 Task: Use the "Find Clipping" feature to identify and fix clipping issues in a project.
Action: Mouse moved to (69, 0)
Screenshot: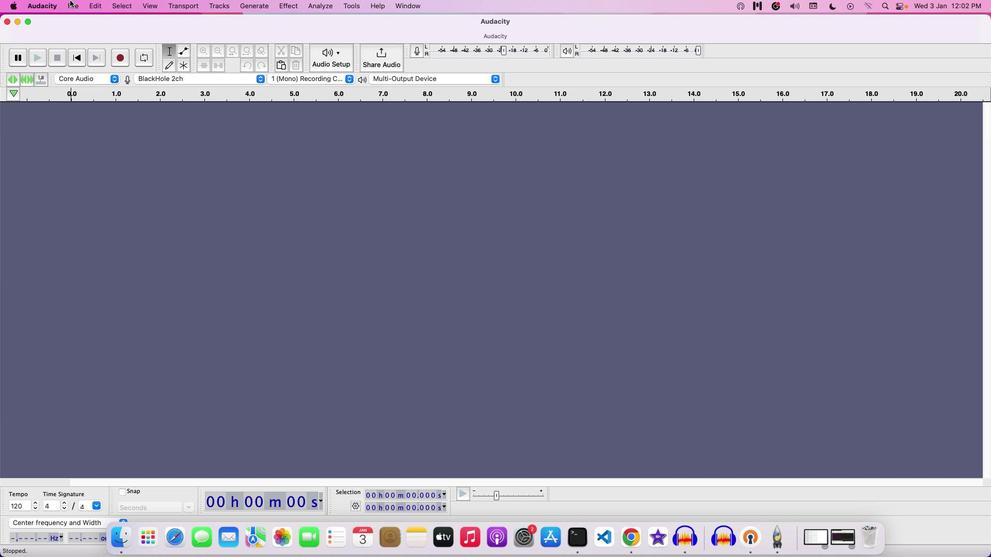 
Action: Mouse pressed left at (69, 0)
Screenshot: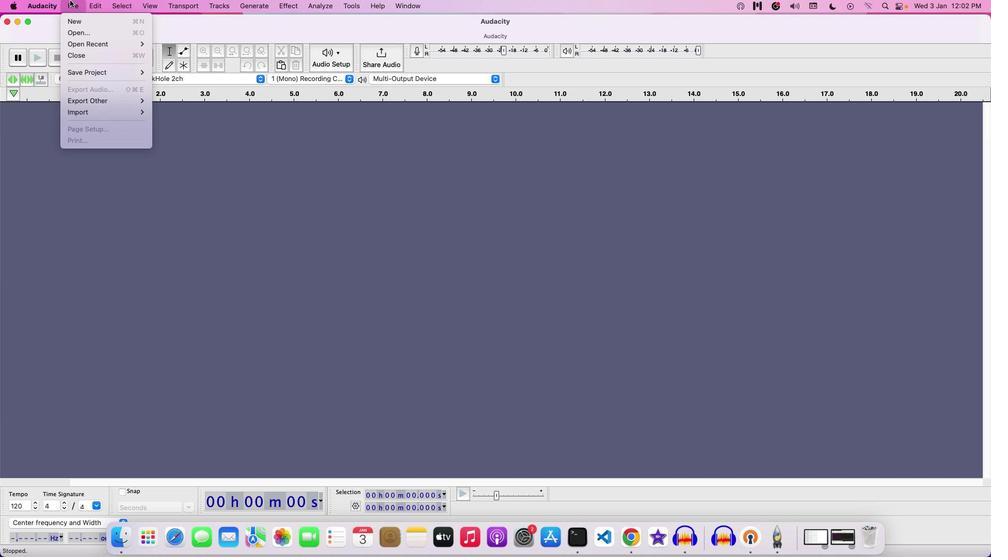 
Action: Mouse moved to (93, 33)
Screenshot: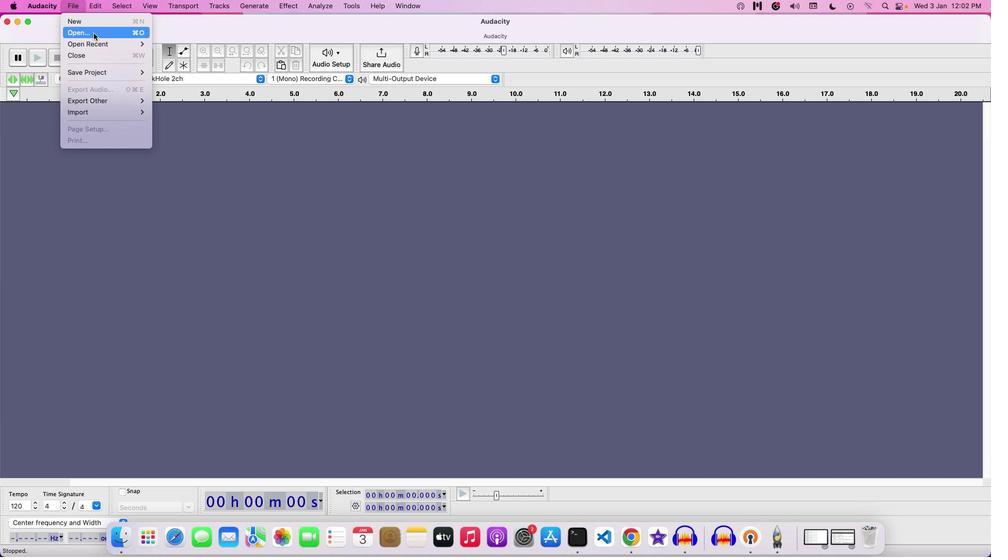 
Action: Mouse pressed left at (93, 33)
Screenshot: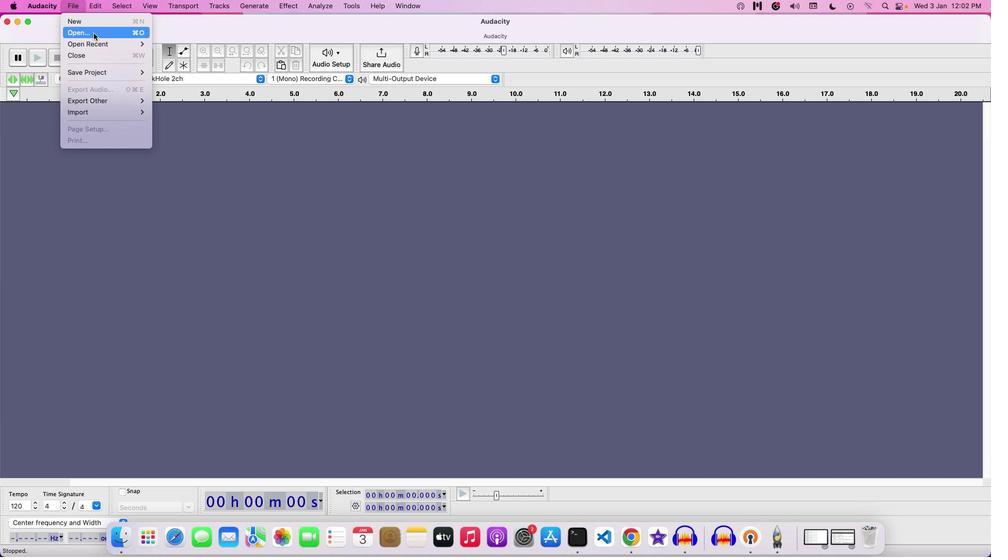 
Action: Mouse moved to (505, 115)
Screenshot: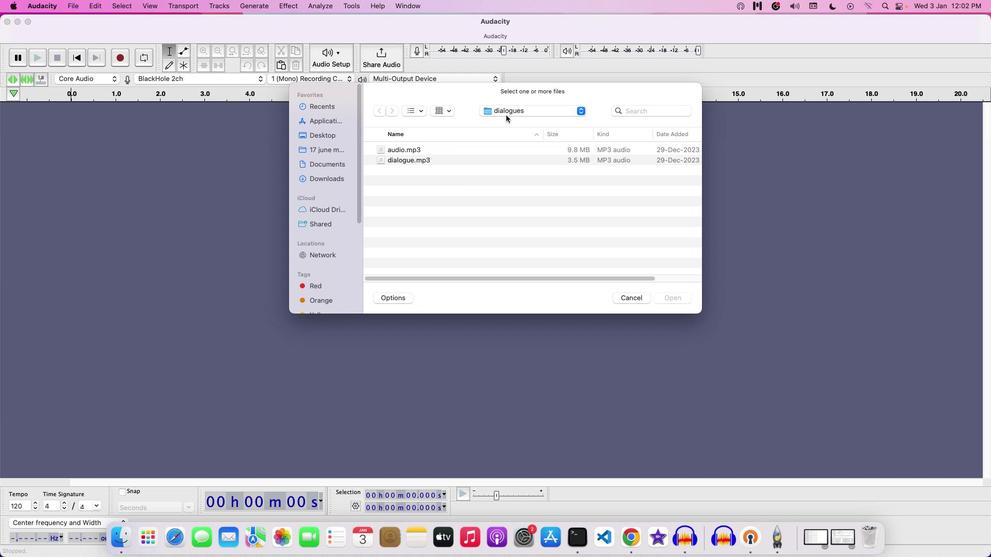 
Action: Mouse pressed left at (505, 115)
Screenshot: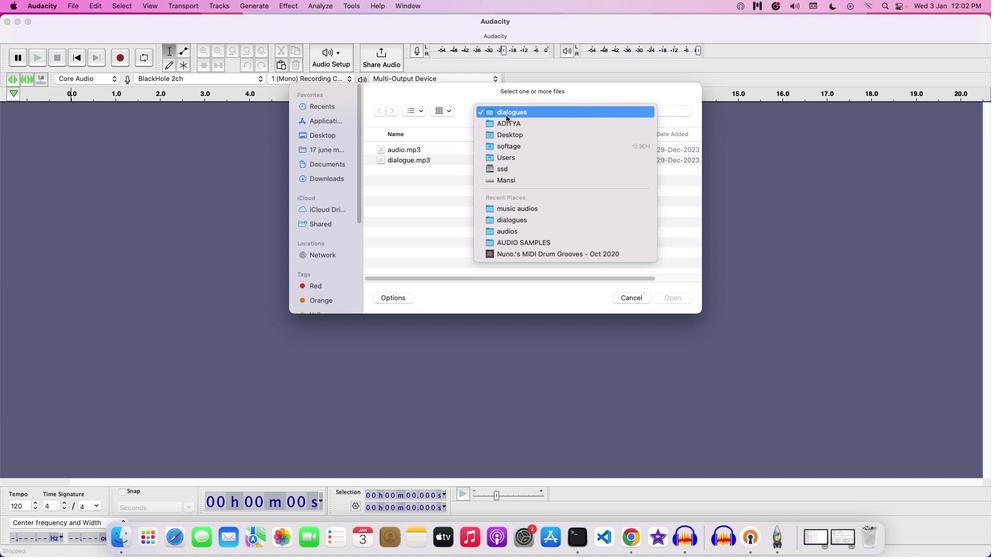 
Action: Mouse moved to (528, 129)
Screenshot: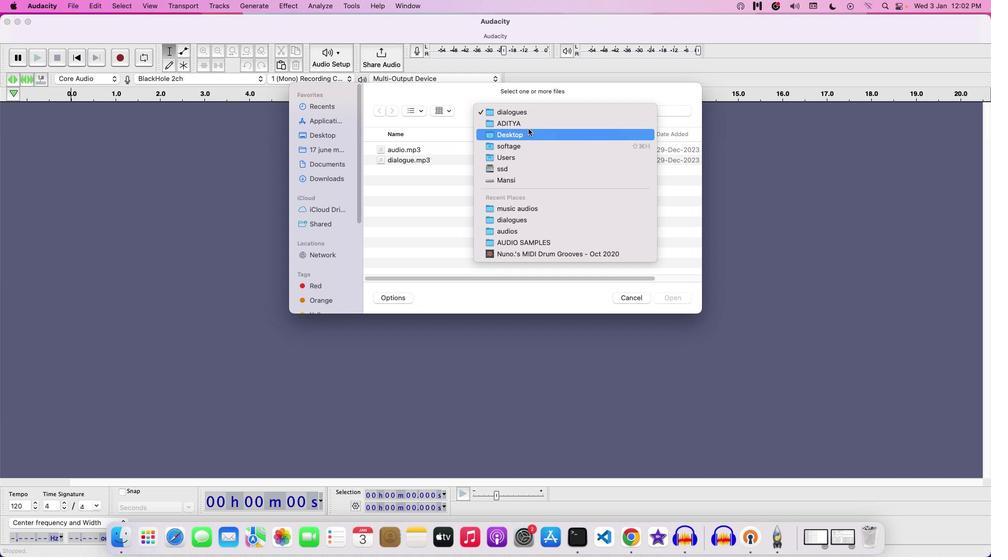 
Action: Mouse pressed left at (528, 129)
Screenshot: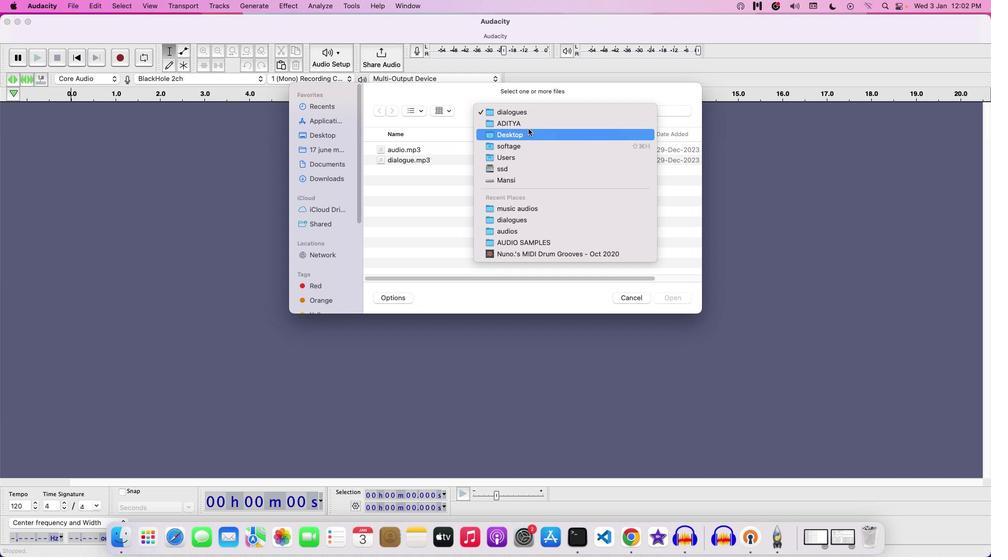 
Action: Mouse moved to (373, 192)
Screenshot: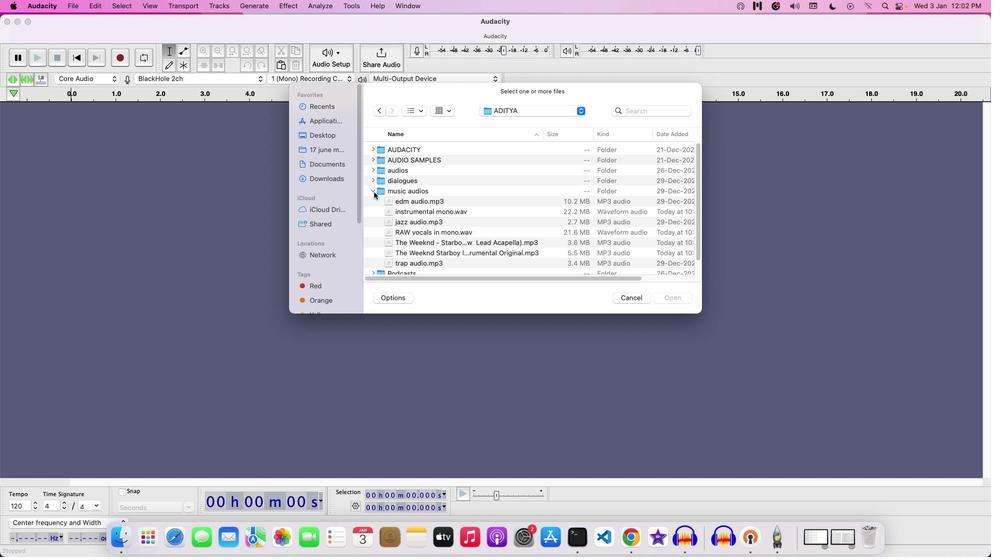 
Action: Mouse pressed left at (373, 192)
Screenshot: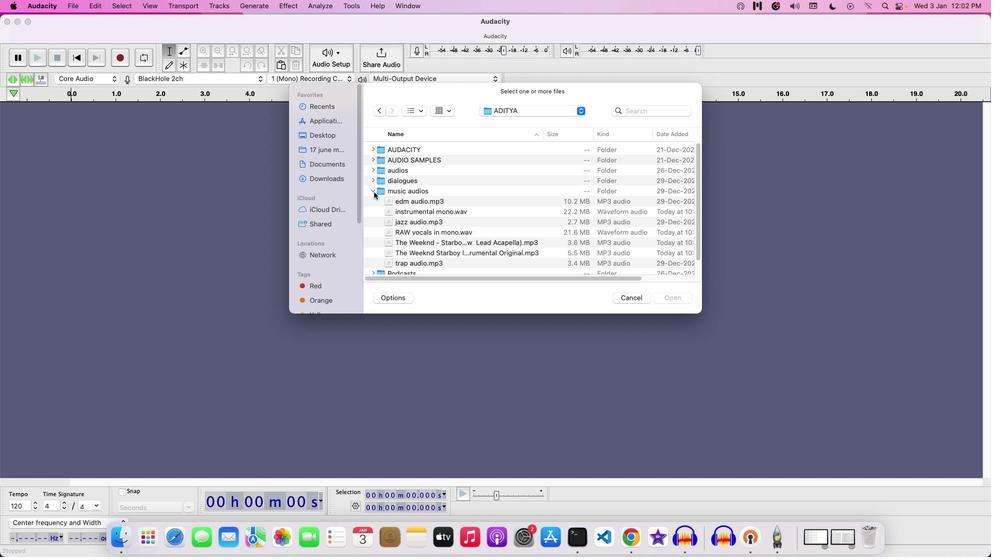
Action: Mouse moved to (373, 192)
Screenshot: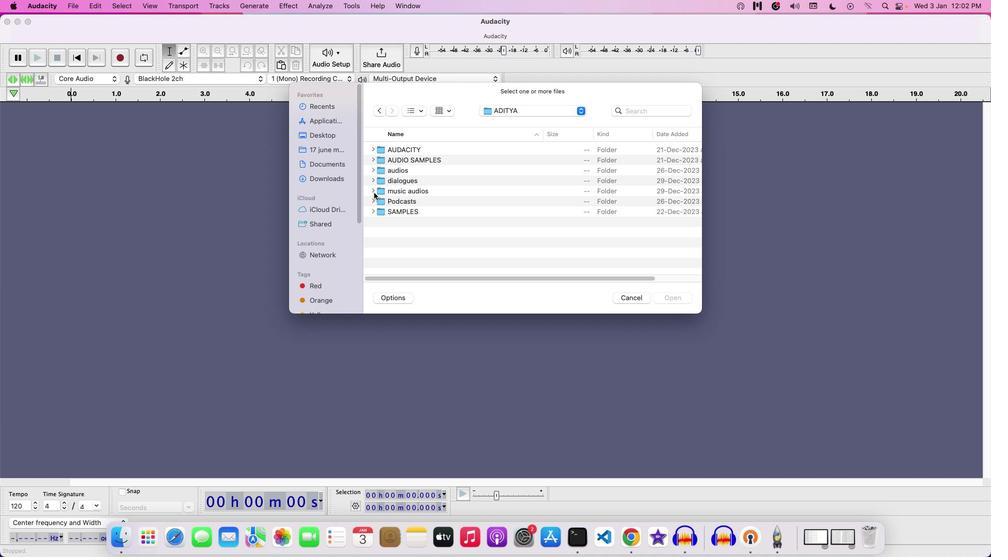 
Action: Mouse pressed left at (373, 192)
Screenshot: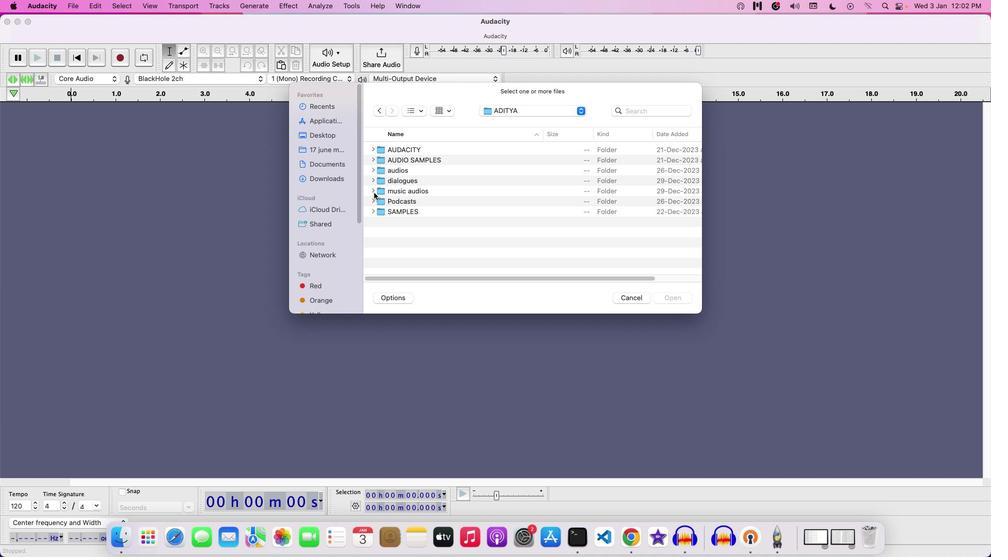 
Action: Mouse moved to (419, 264)
Screenshot: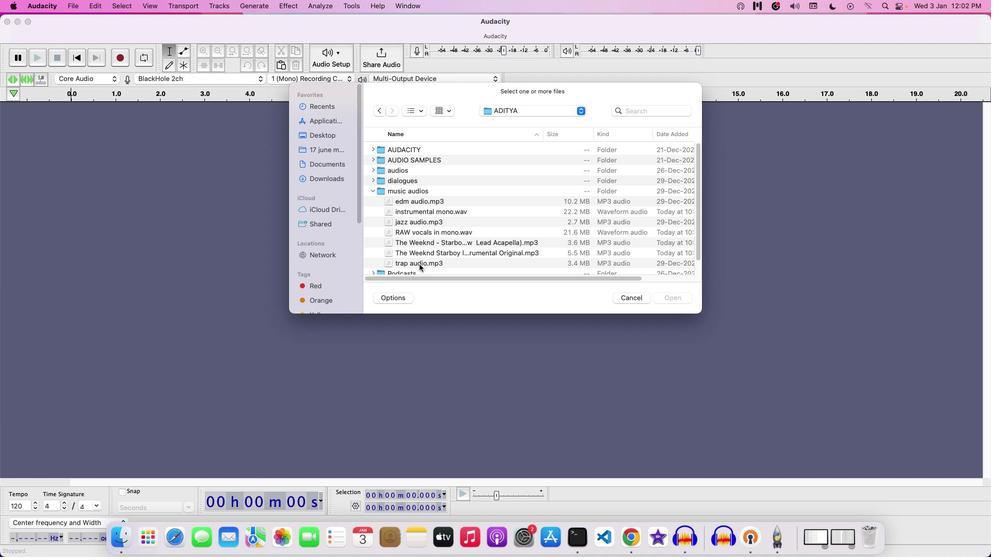 
Action: Mouse pressed left at (419, 264)
Screenshot: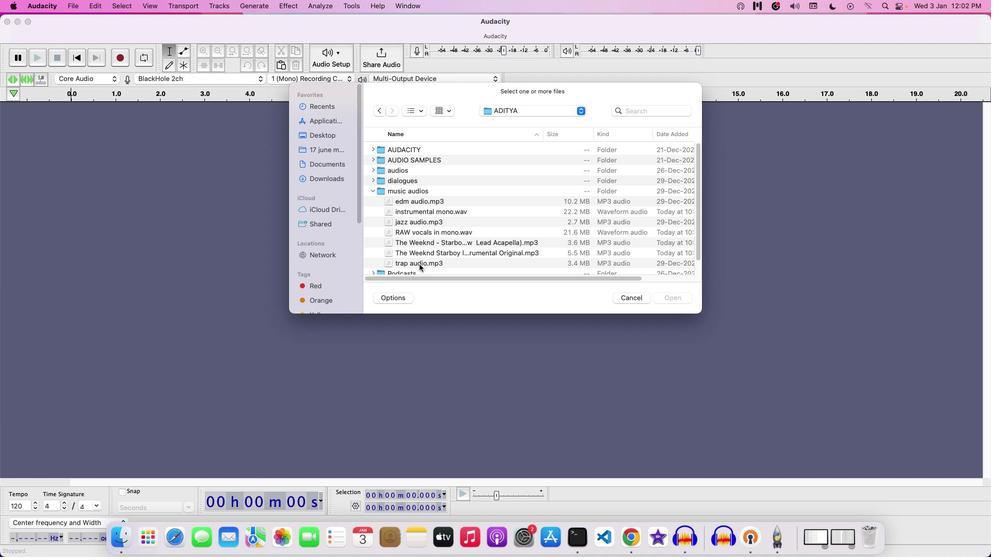 
Action: Mouse moved to (485, 268)
Screenshot: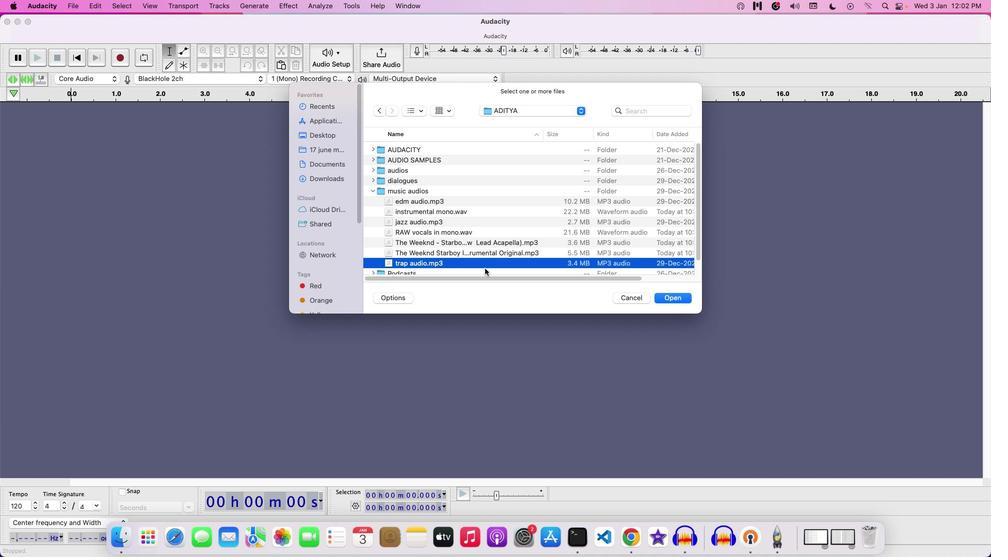 
Action: Mouse pressed left at (485, 268)
Screenshot: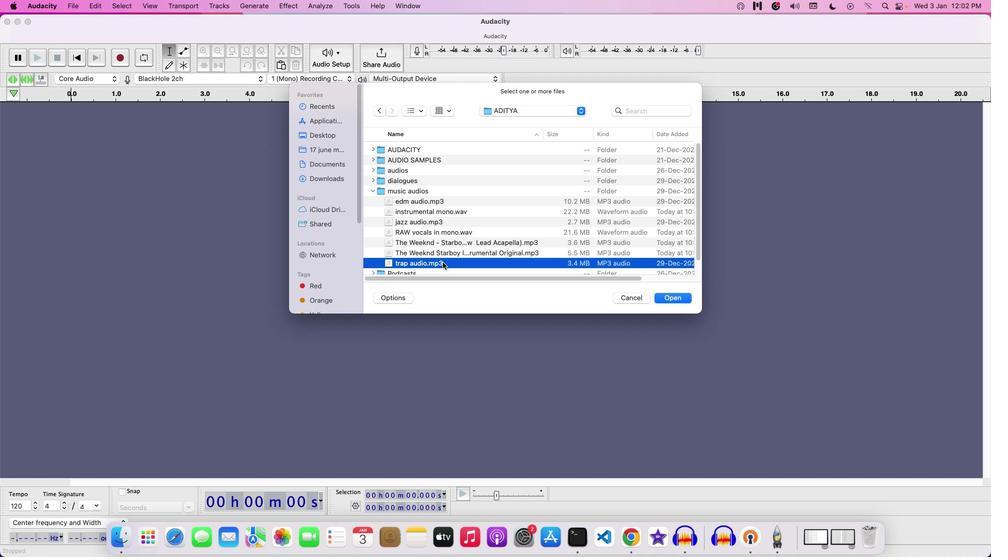 
Action: Mouse moved to (409, 262)
Screenshot: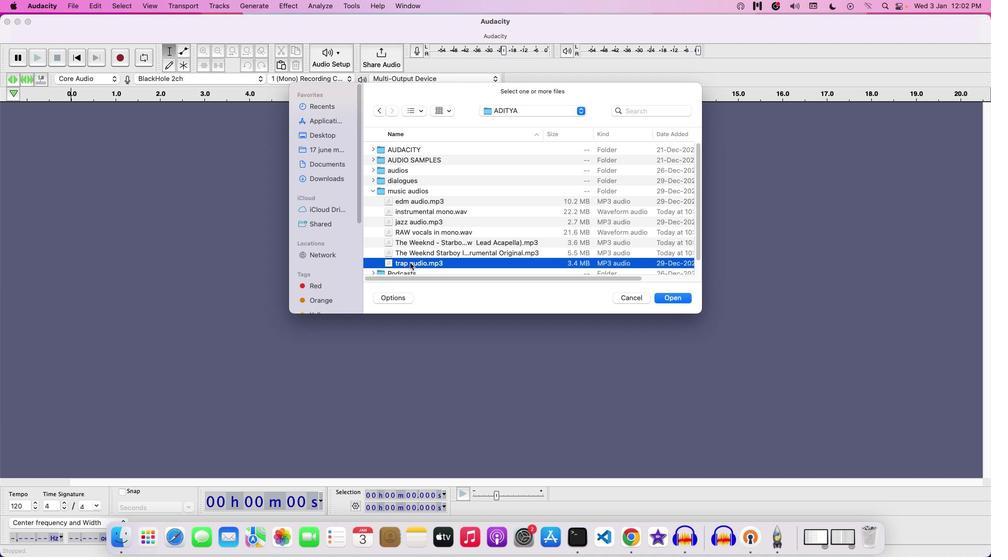 
Action: Mouse pressed left at (409, 262)
Screenshot: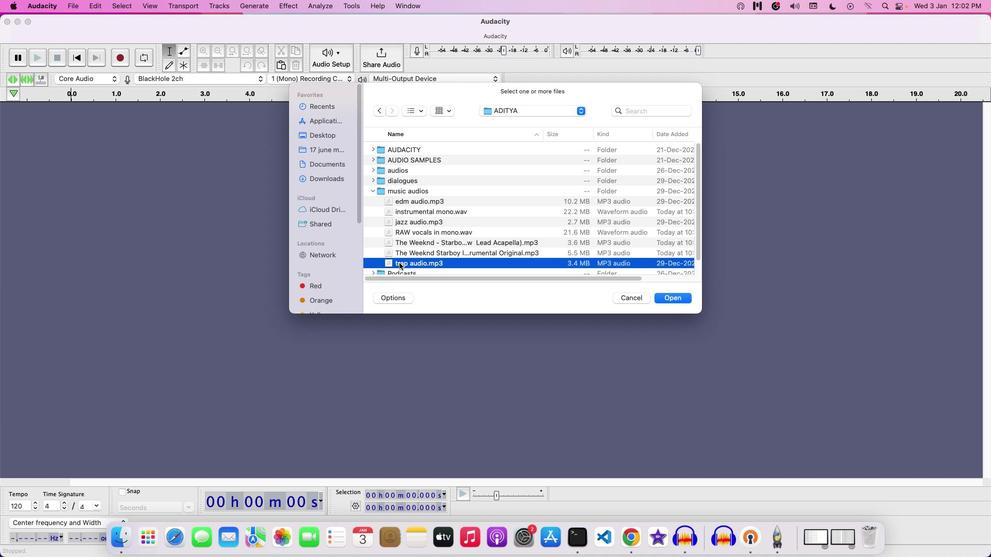 
Action: Mouse moved to (643, 300)
Screenshot: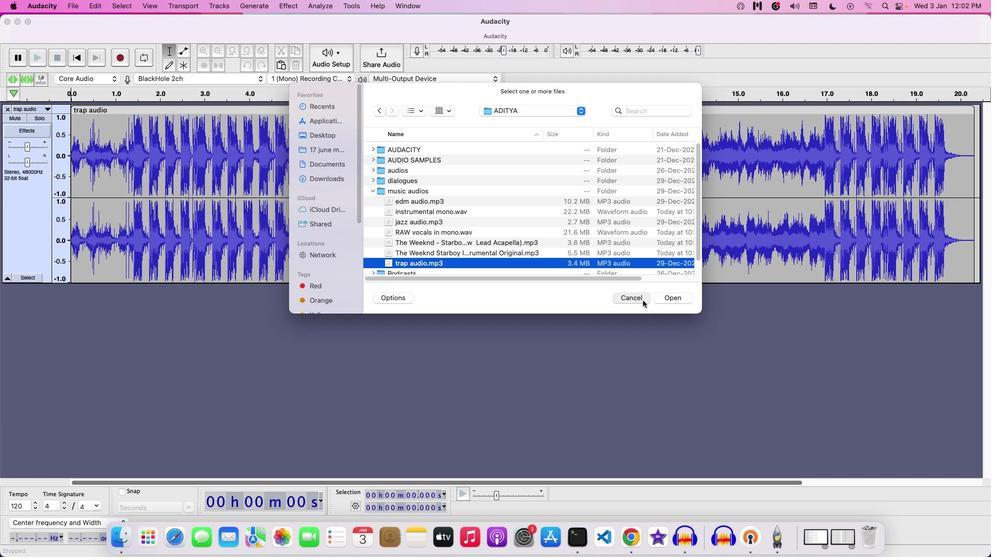 
Action: Mouse pressed left at (643, 300)
Screenshot: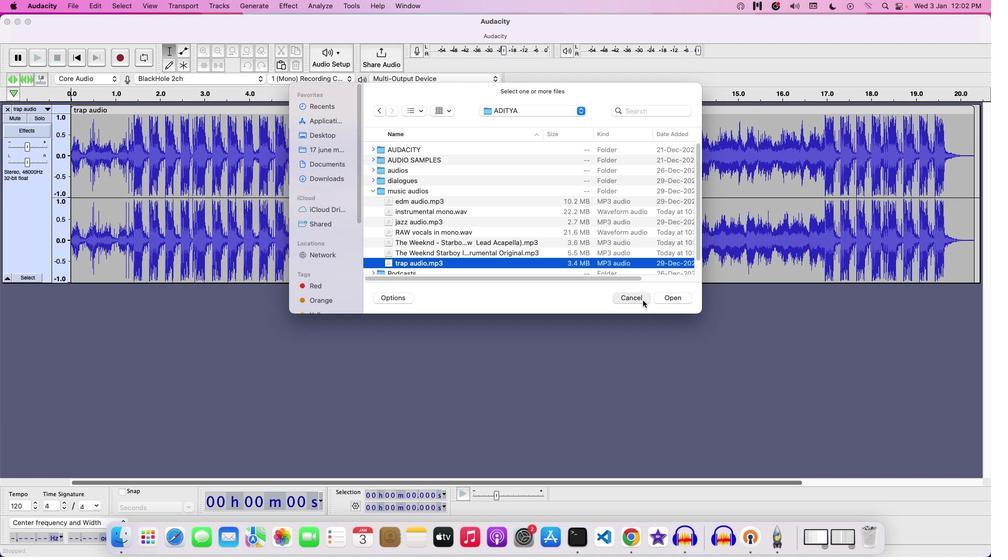 
Action: Mouse moved to (970, 112)
Screenshot: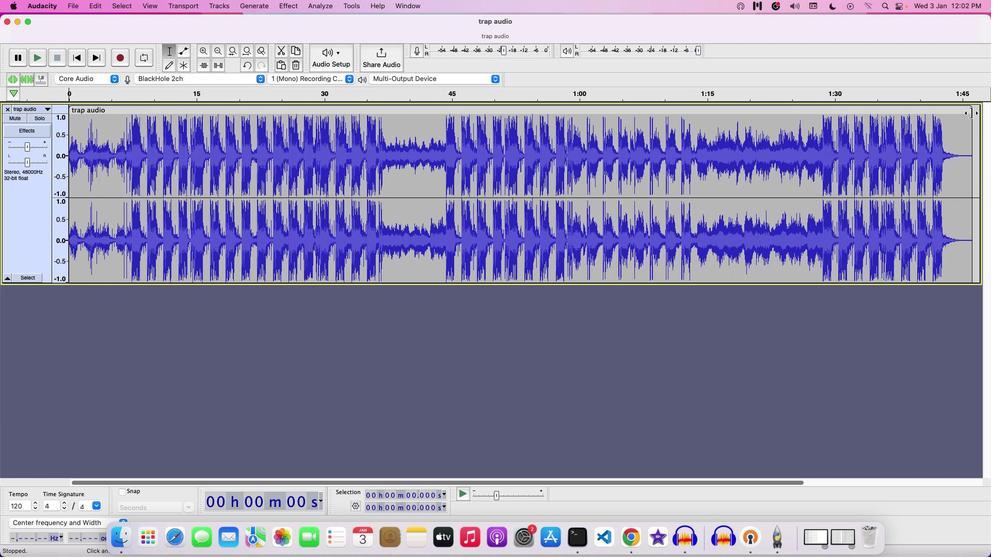 
Action: Mouse pressed left at (970, 112)
Screenshot: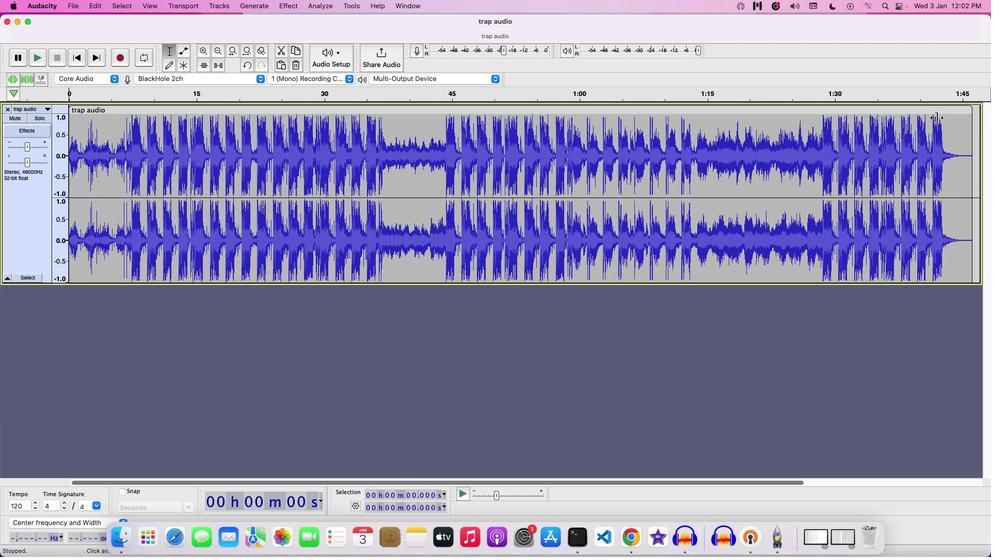 
Action: Mouse moved to (705, 128)
Screenshot: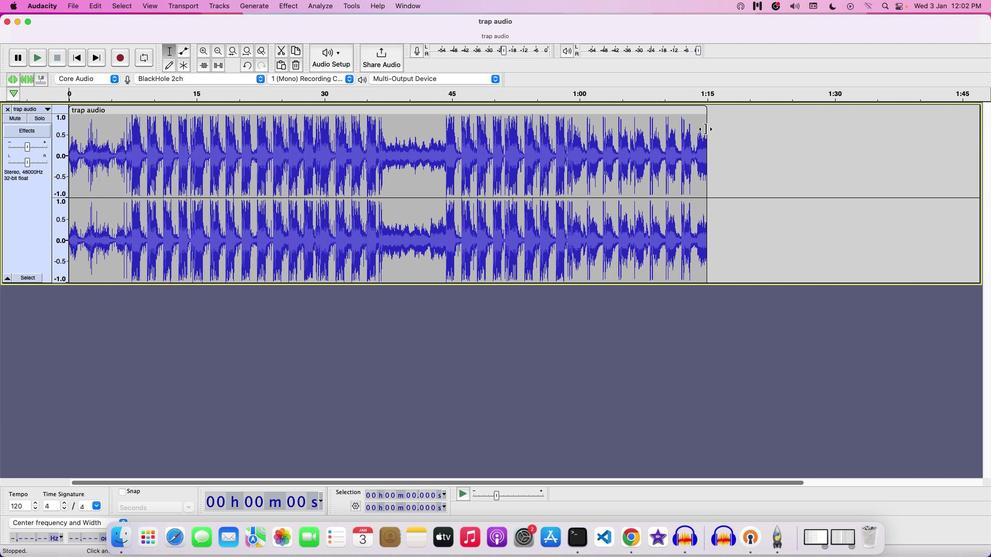 
Action: Key pressed Key.space
Screenshot: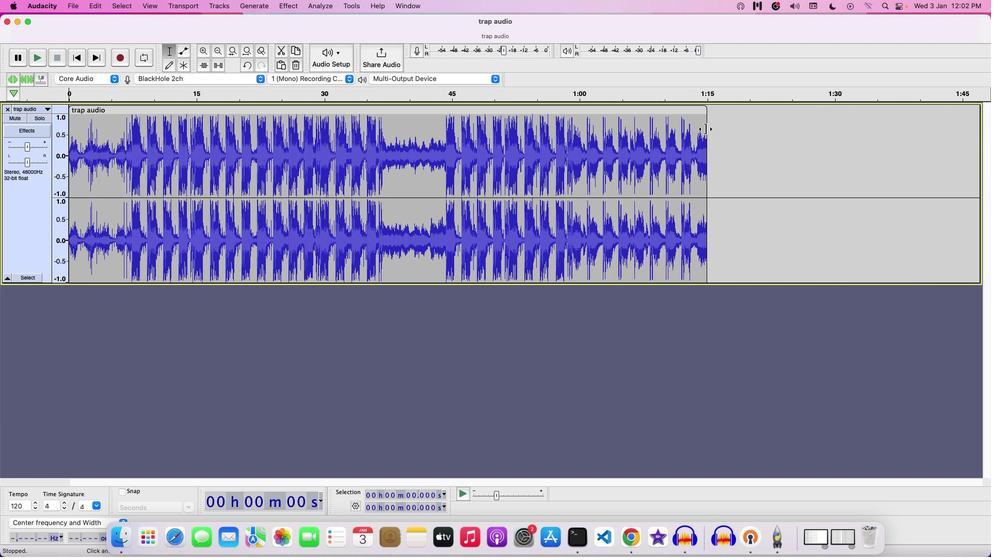 
Action: Mouse moved to (29, 148)
Screenshot: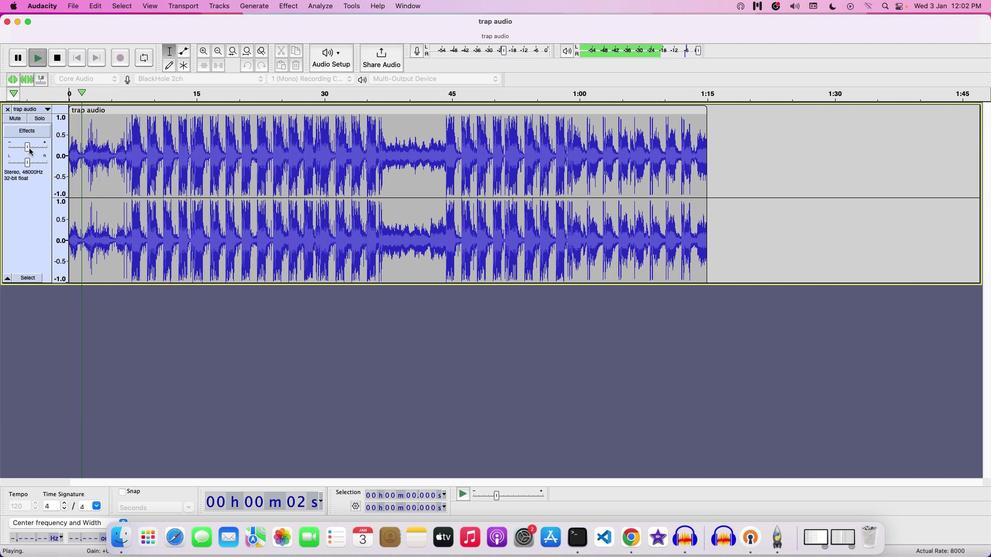 
Action: Mouse pressed left at (29, 148)
Screenshot: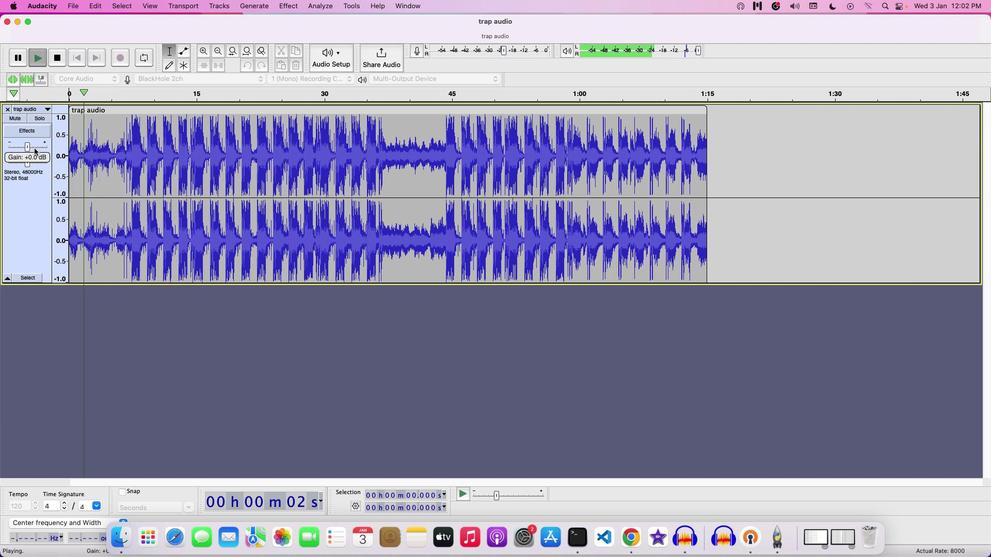 
Action: Mouse moved to (132, 183)
Screenshot: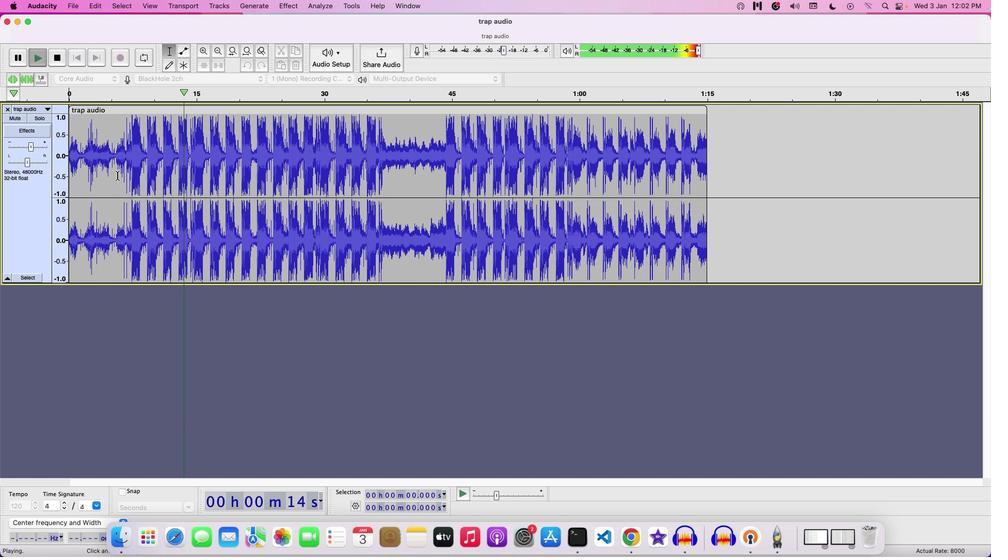 
Action: Key pressed Key.space
Screenshot: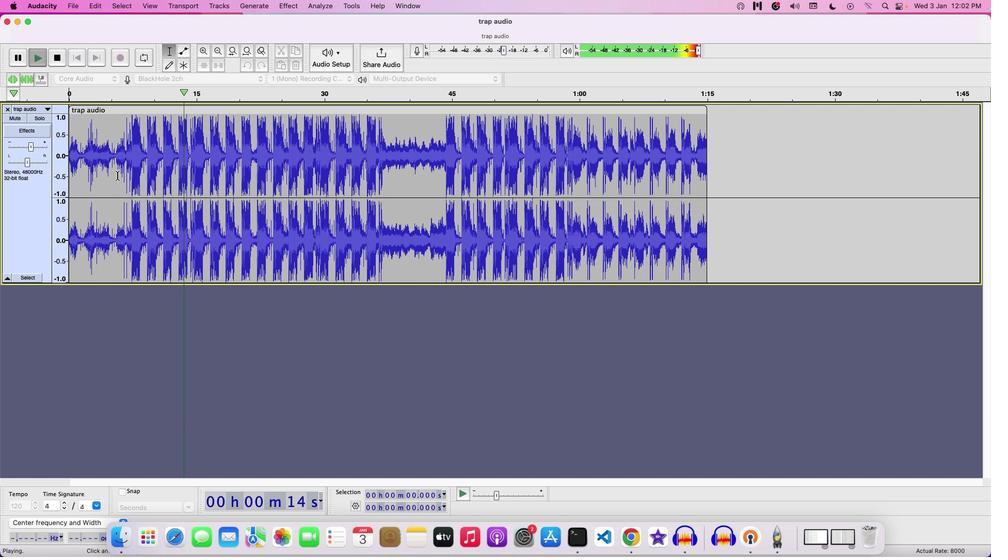 
Action: Mouse moved to (116, 158)
Screenshot: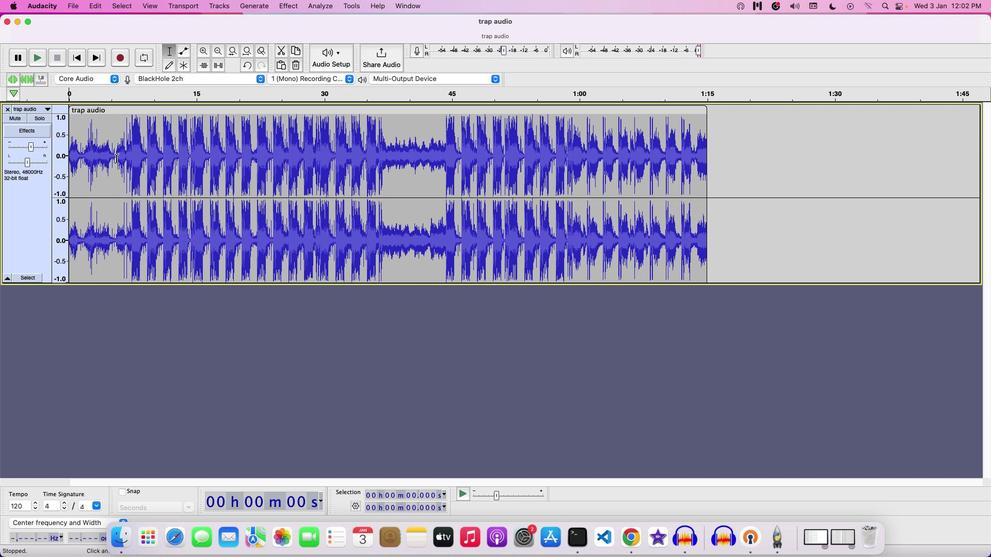 
Action: Mouse pressed left at (116, 158)
Screenshot: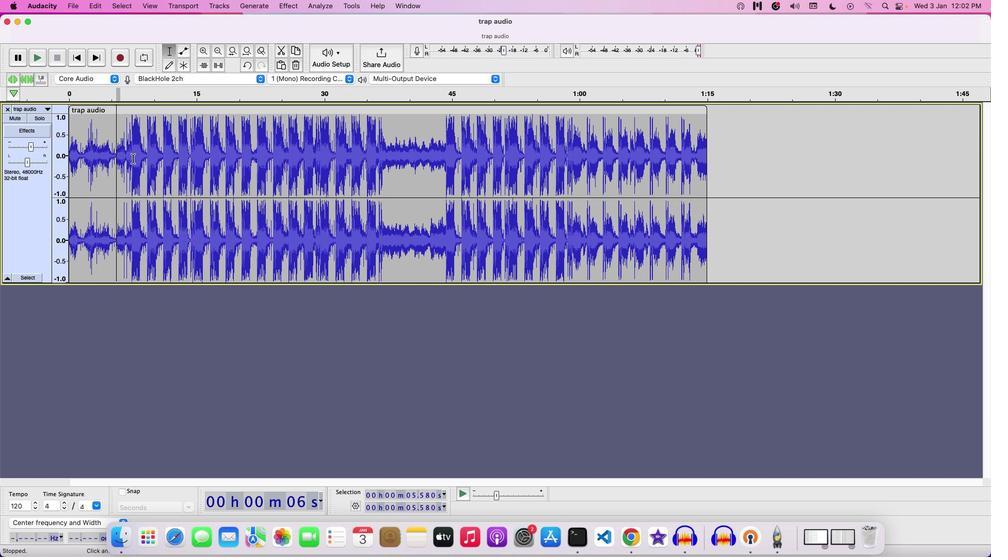 
Action: Mouse moved to (331, 1)
Screenshot: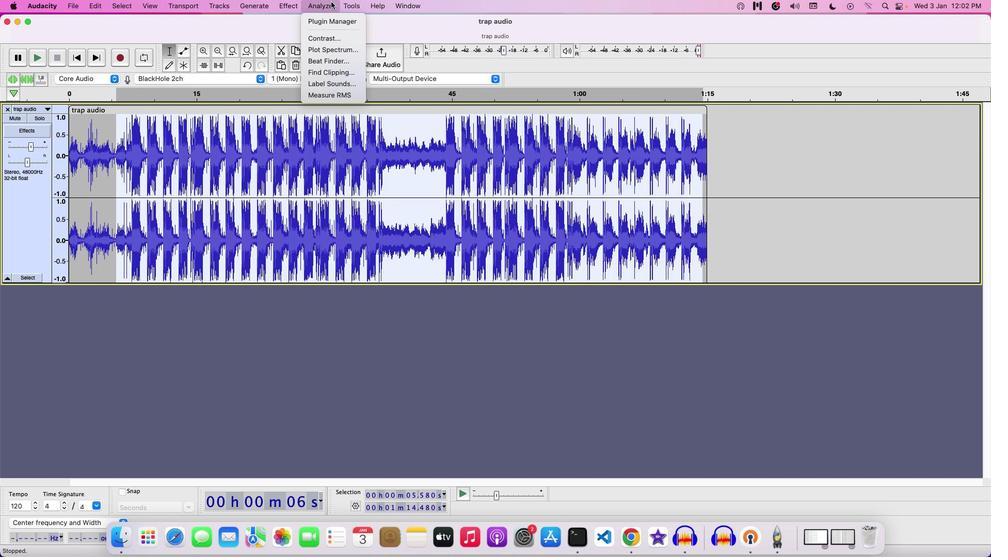 
Action: Mouse pressed left at (331, 1)
Screenshot: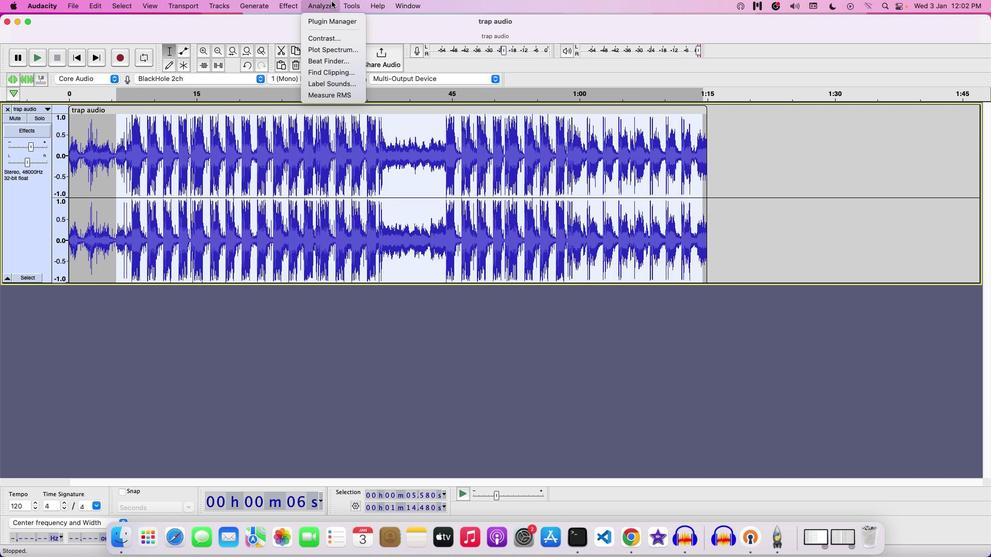 
Action: Mouse moved to (331, 74)
Screenshot: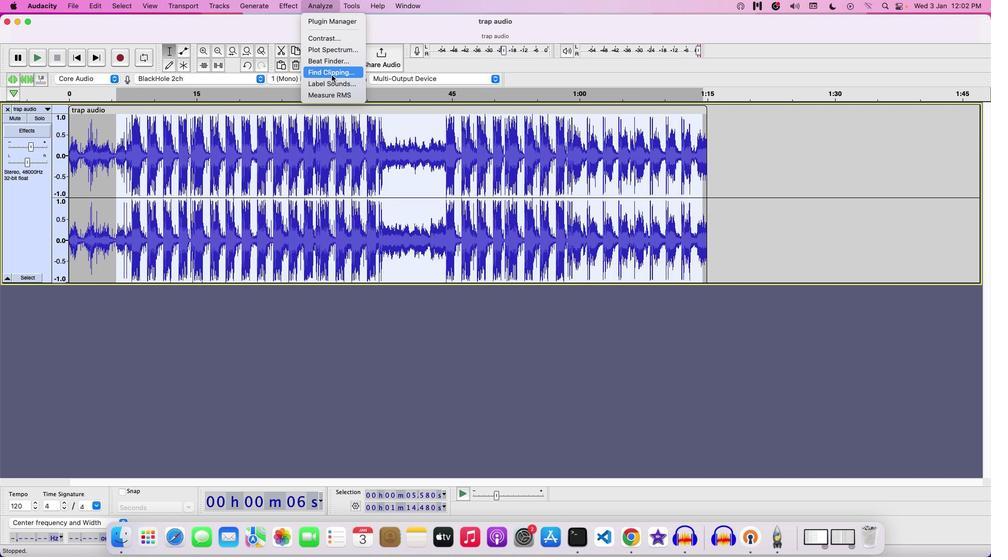 
Action: Mouse pressed left at (331, 74)
Screenshot: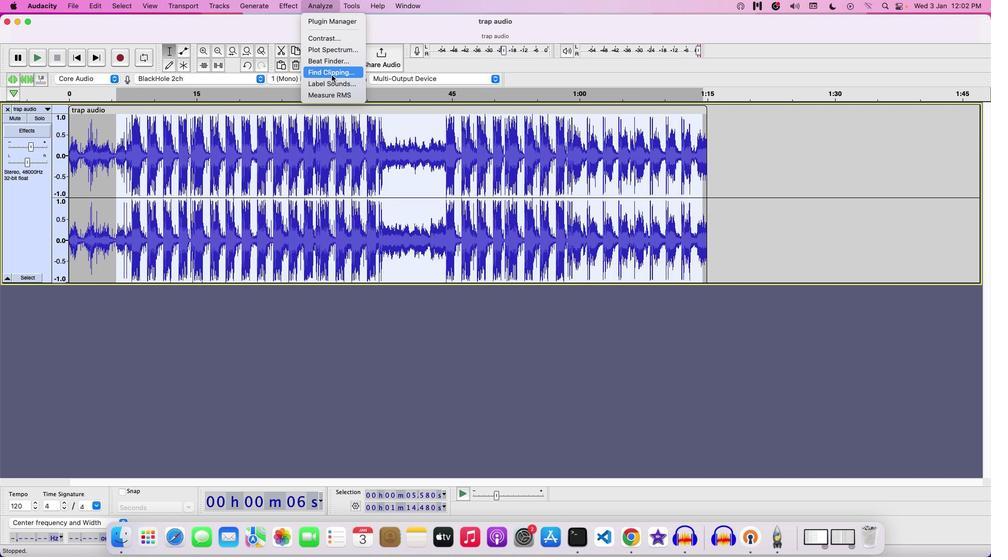 
Action: Mouse moved to (527, 266)
Screenshot: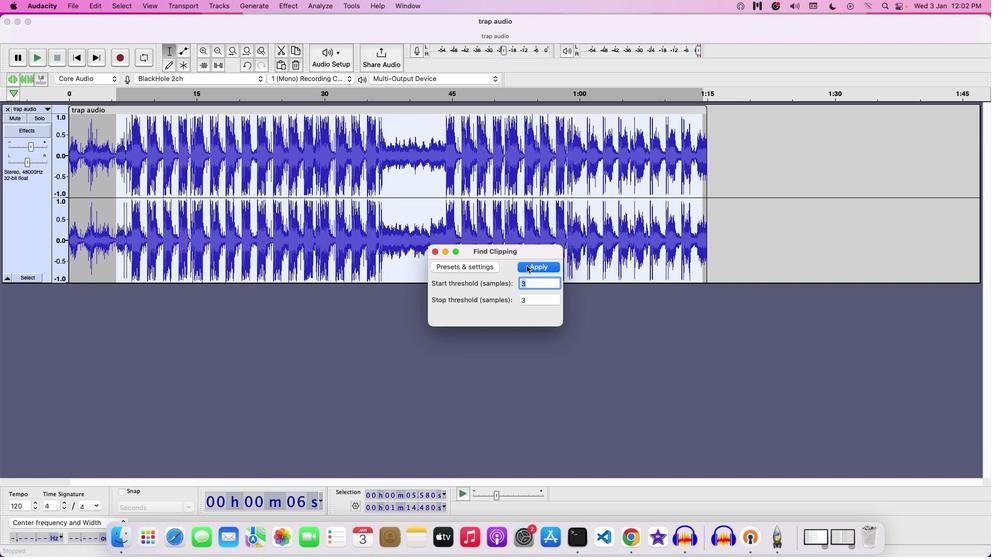 
Action: Mouse pressed left at (527, 266)
Screenshot: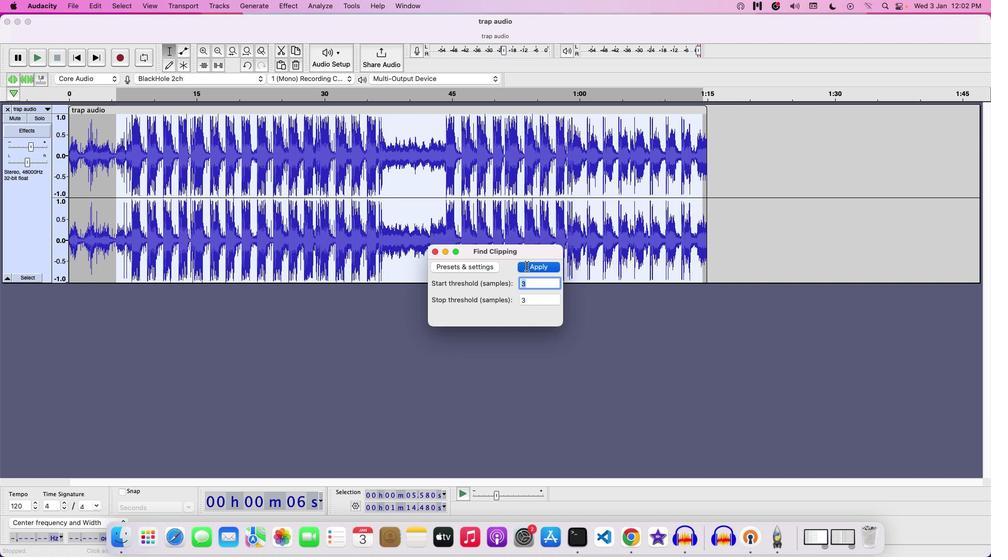 
Action: Mouse moved to (52, 322)
Screenshot: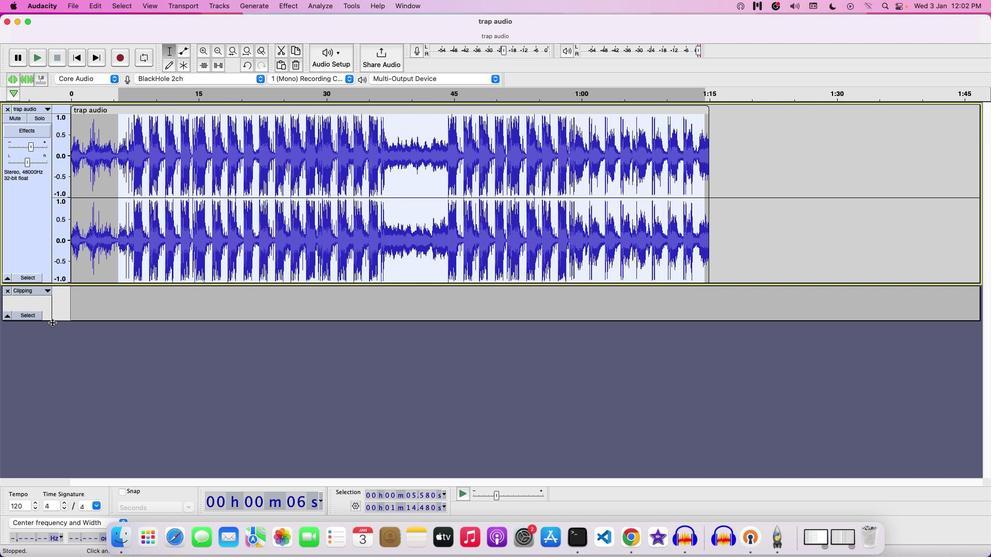 
Action: Mouse pressed left at (52, 322)
Screenshot: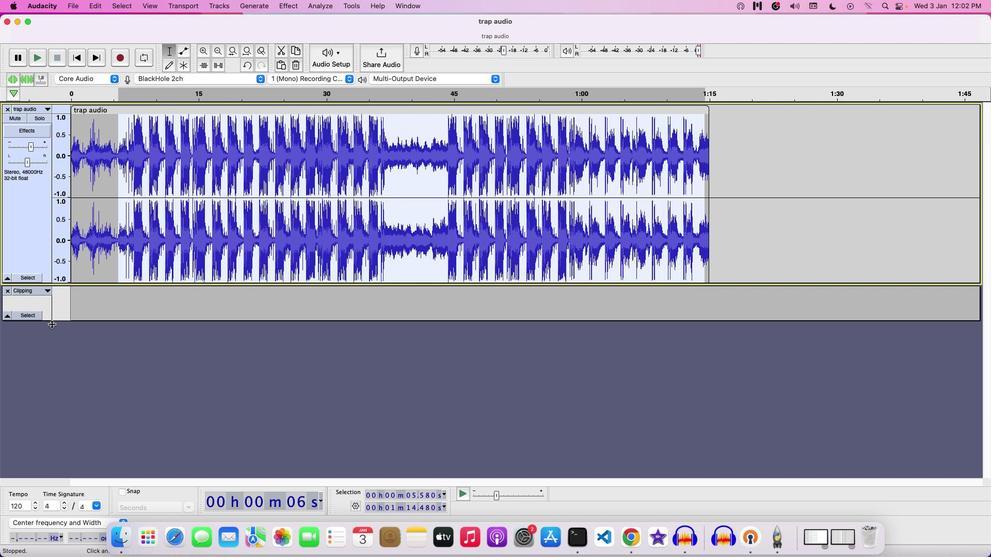 
Action: Mouse moved to (285, 6)
Screenshot: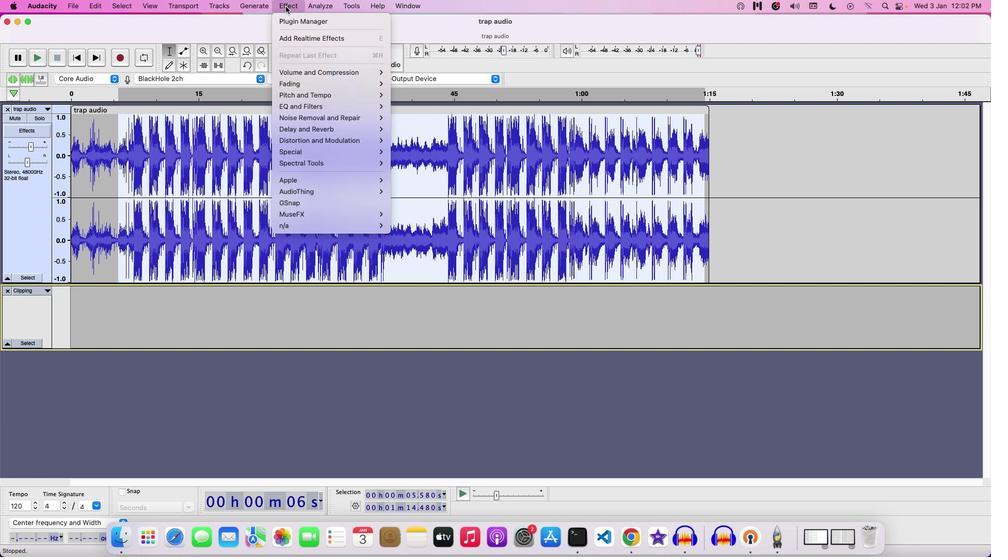 
Action: Mouse pressed left at (285, 6)
Screenshot: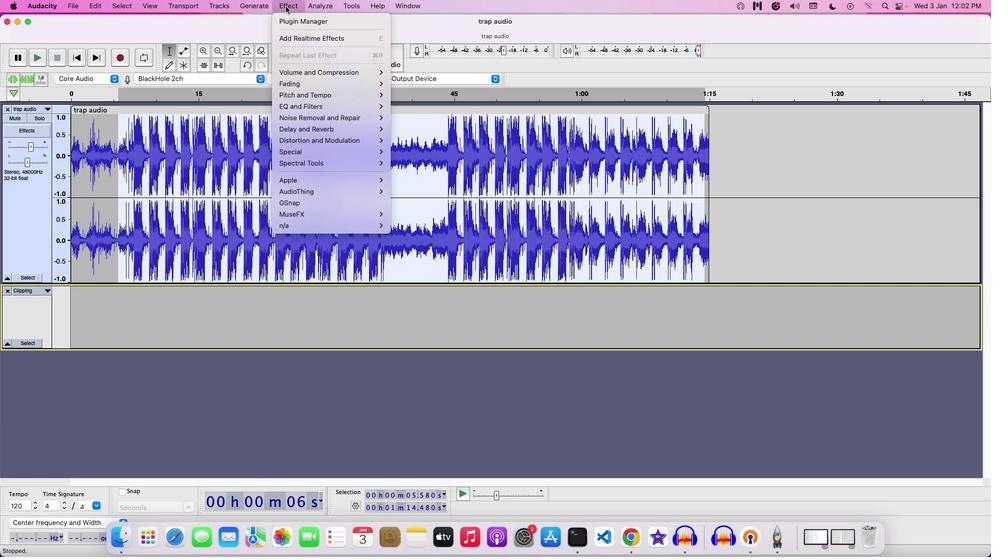 
Action: Mouse moved to (443, 104)
Screenshot: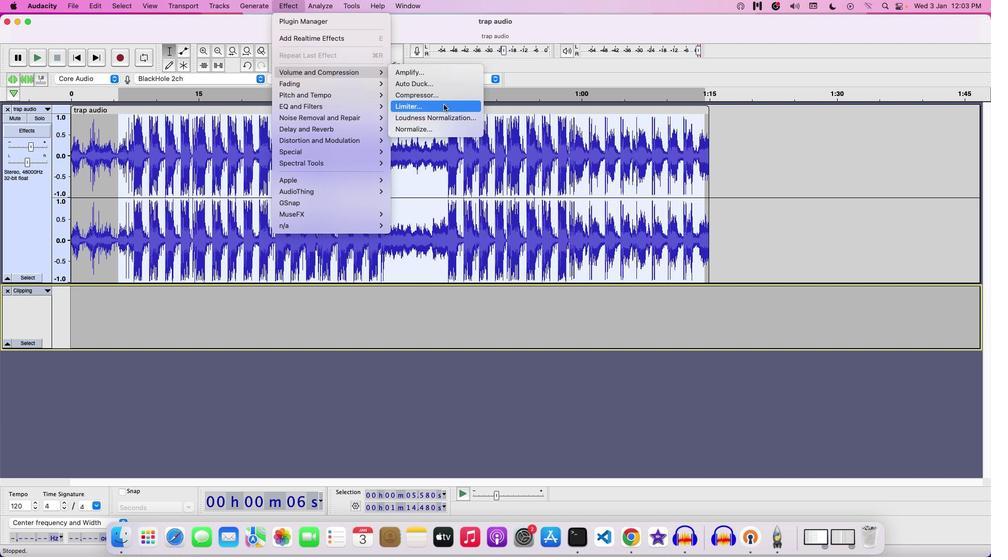 
Action: Mouse pressed left at (443, 104)
Screenshot: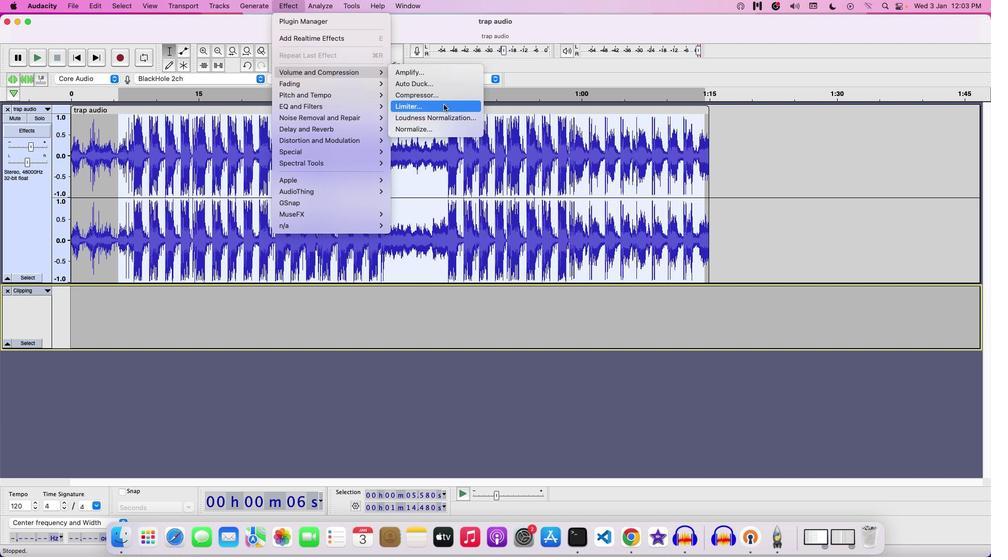 
Action: Mouse moved to (544, 249)
Screenshot: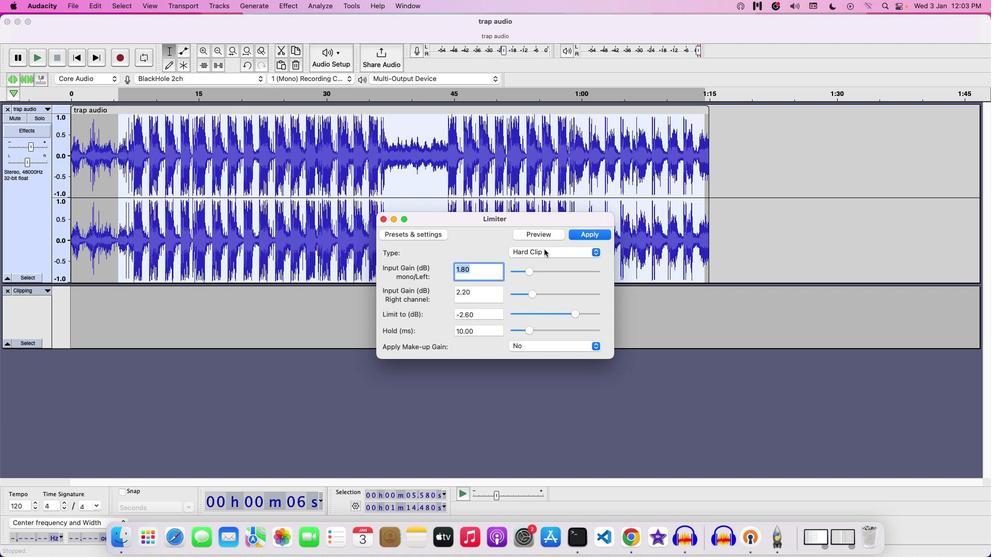 
Action: Mouse pressed left at (544, 249)
Screenshot: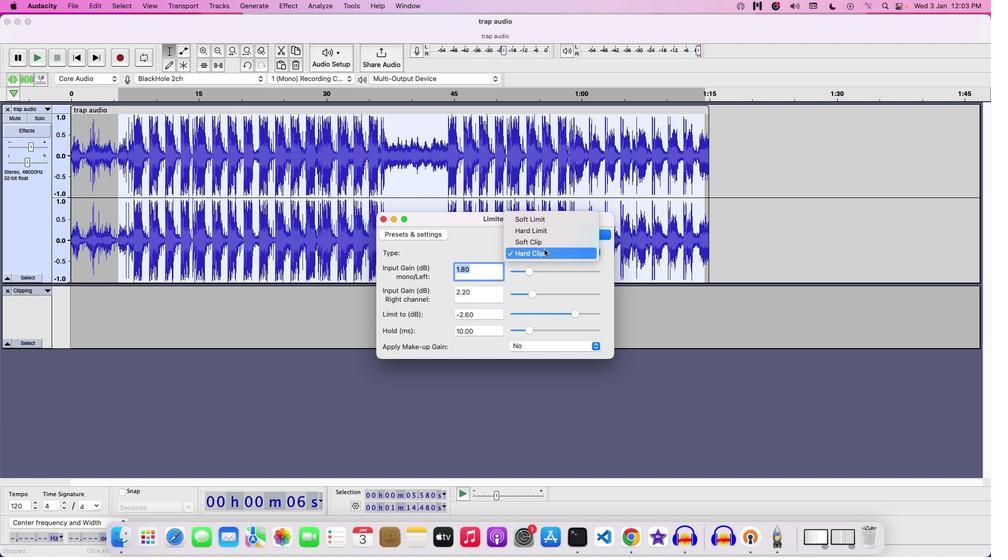 
Action: Mouse moved to (536, 245)
Screenshot: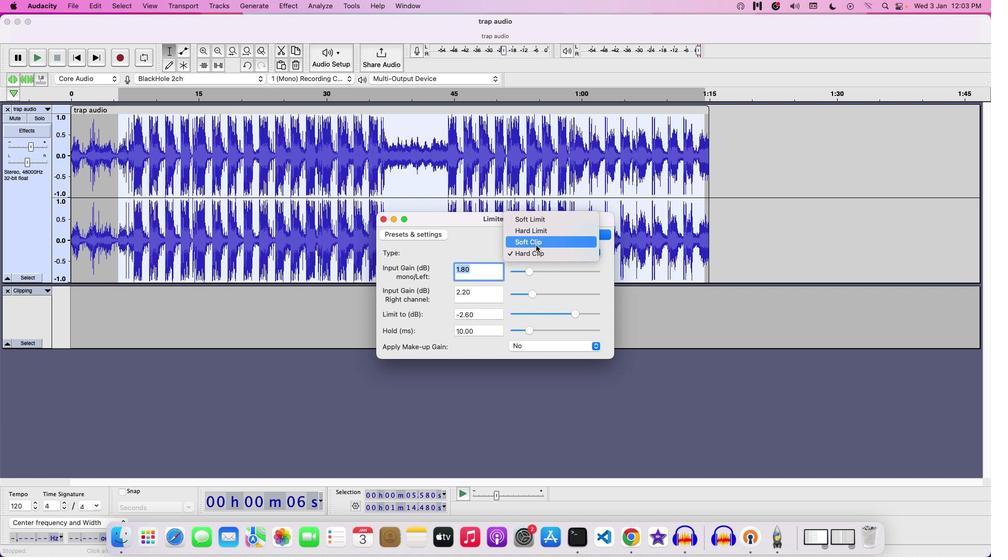 
Action: Mouse pressed left at (536, 245)
Screenshot: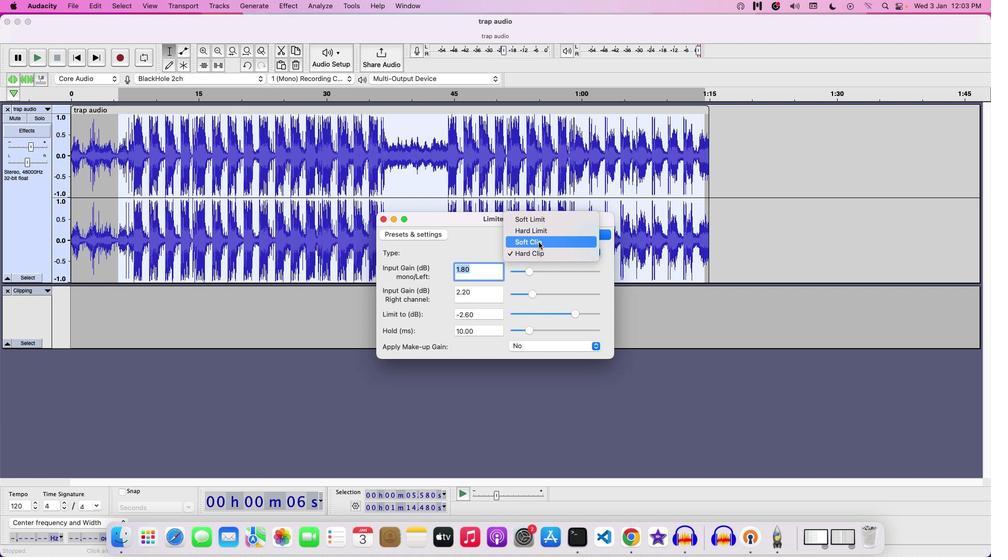
Action: Mouse moved to (523, 270)
Screenshot: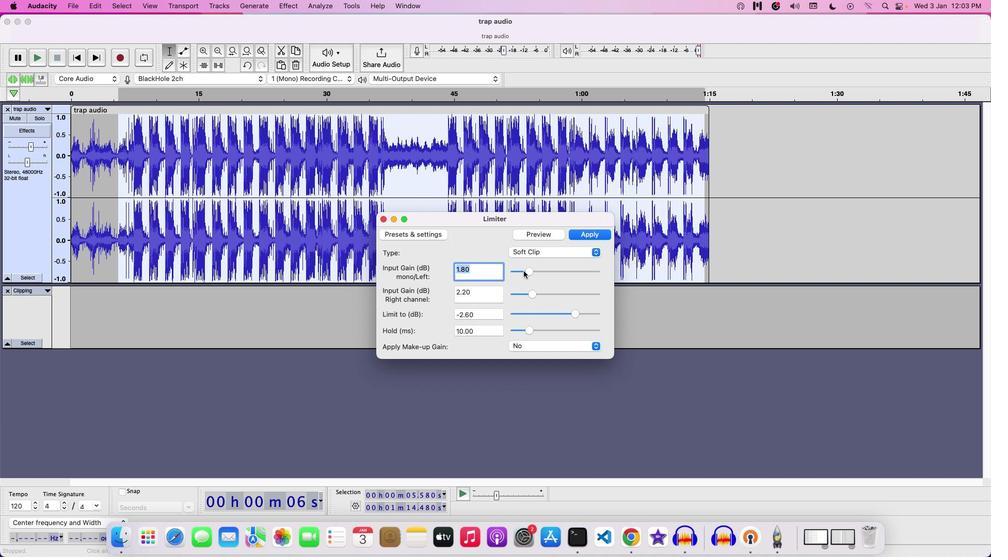 
Action: Mouse pressed left at (523, 270)
Screenshot: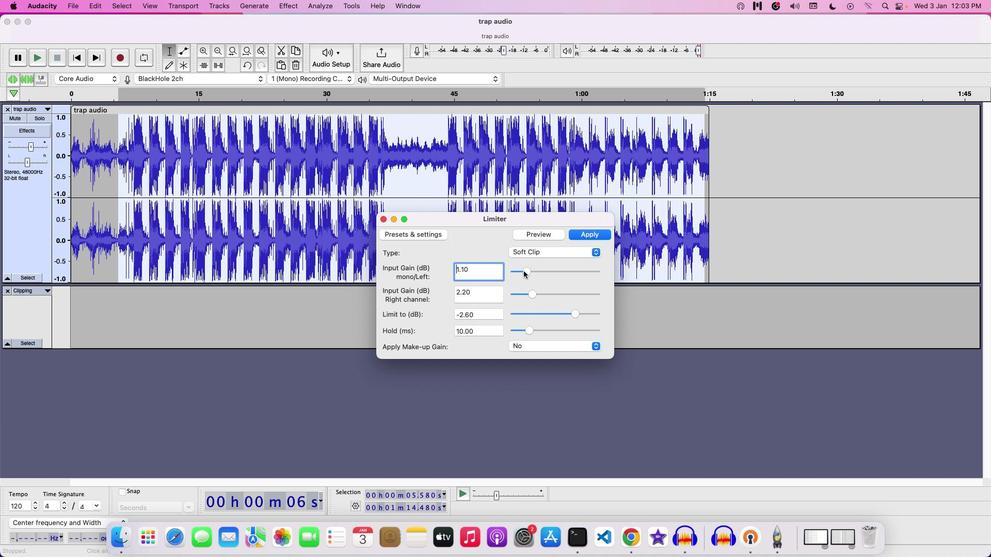 
Action: Mouse moved to (579, 236)
Screenshot: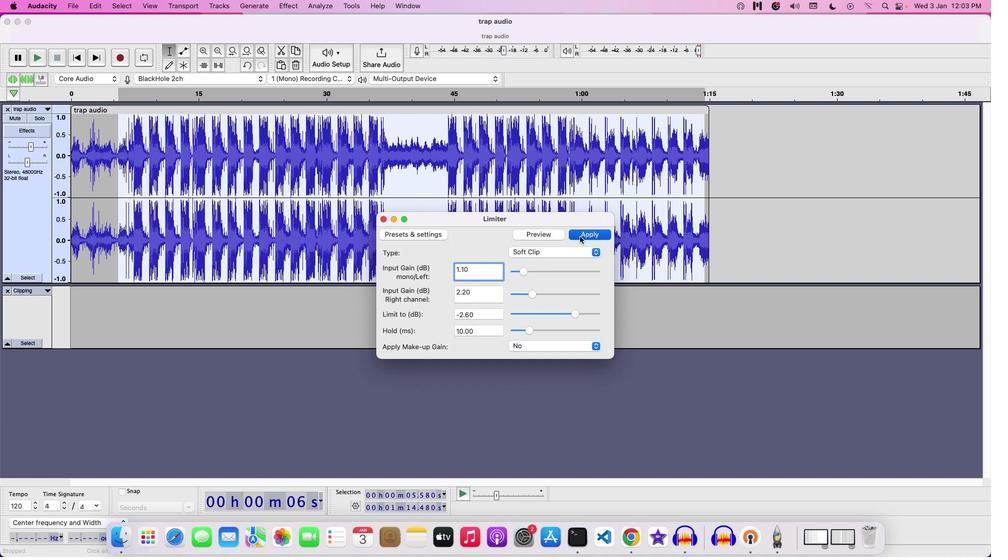 
Action: Mouse pressed left at (579, 236)
Screenshot: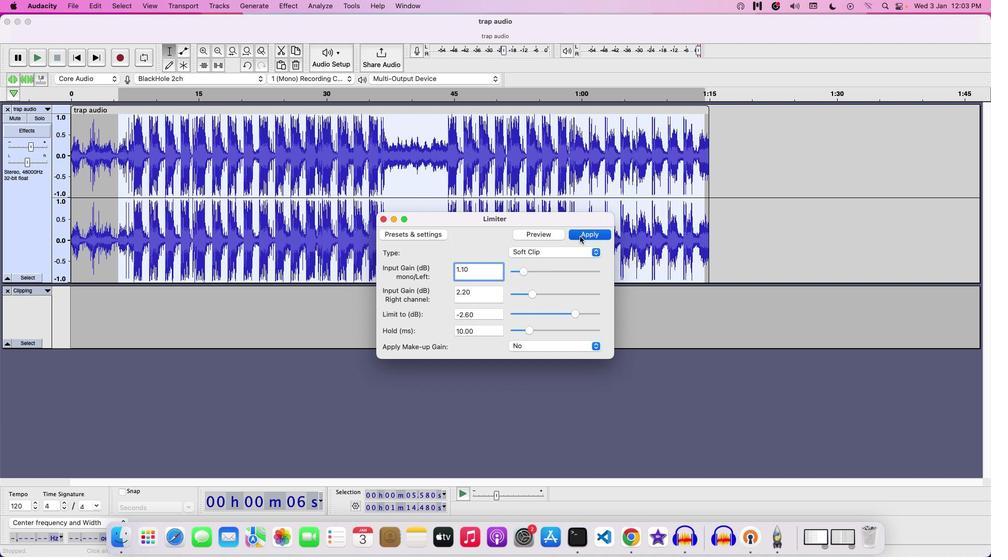 
Action: Mouse moved to (134, 227)
Screenshot: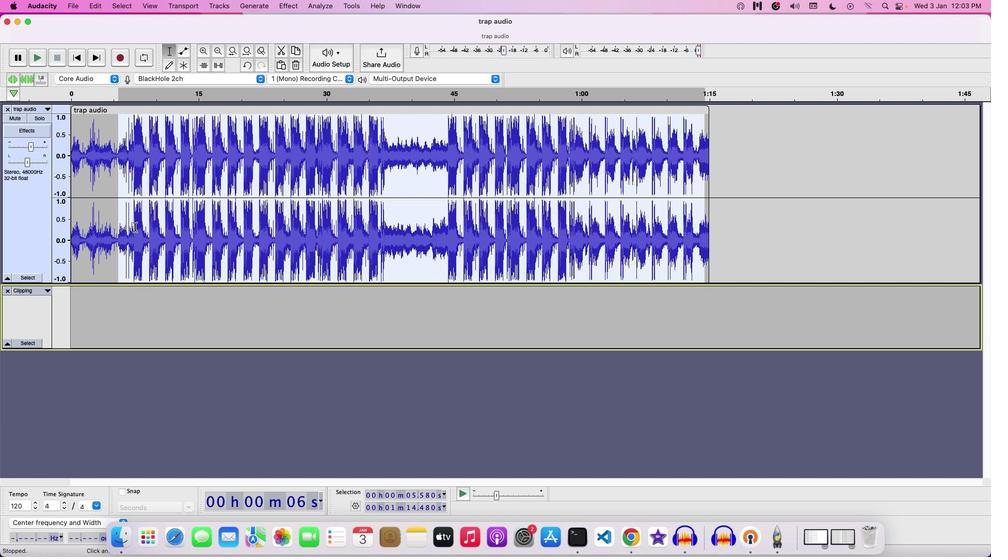 
Action: Key pressed Key.space
Screenshot: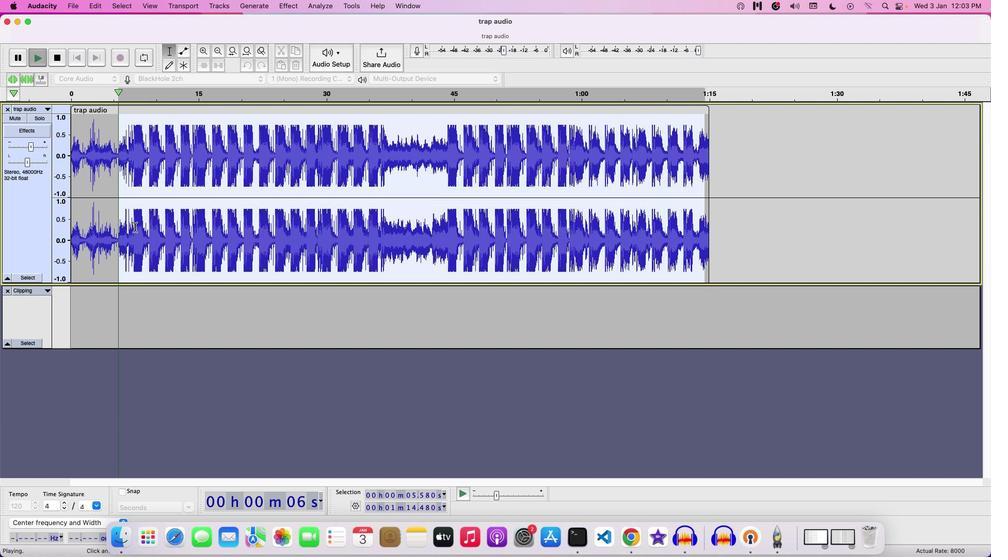 
Action: Mouse moved to (34, 146)
Screenshot: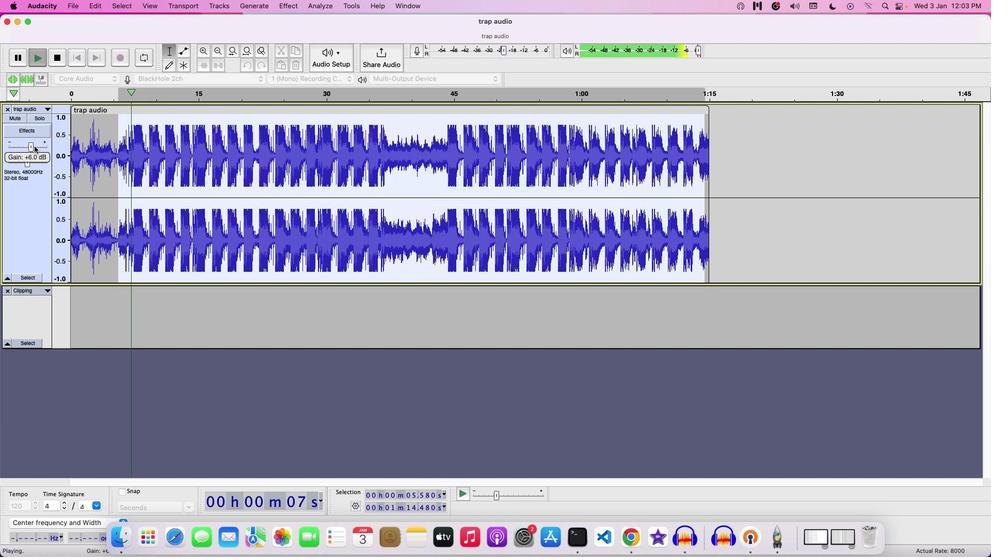 
Action: Mouse pressed left at (34, 146)
Screenshot: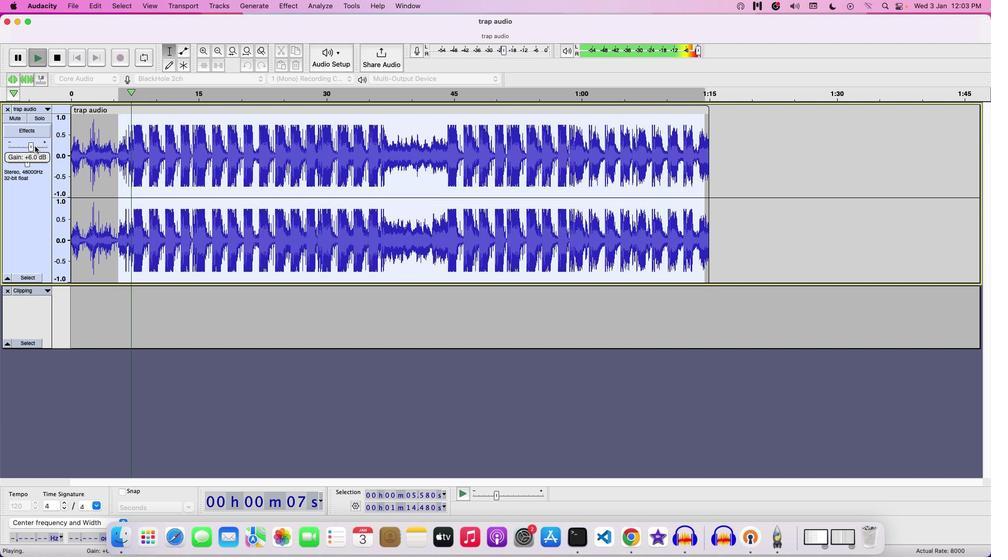 
Action: Mouse moved to (625, 162)
Screenshot: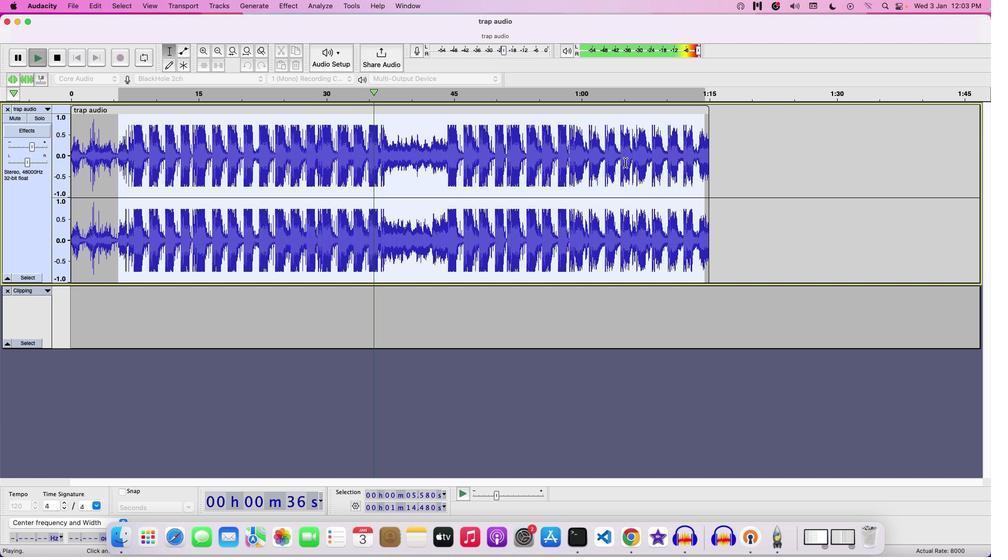 
Action: Key pressed Key.space
Screenshot: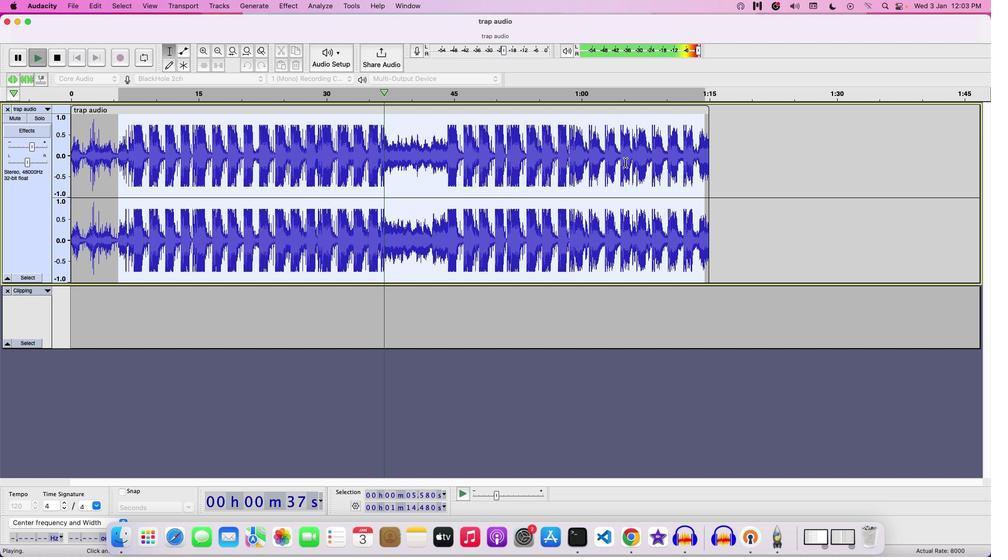 
Action: Mouse moved to (75, 5)
Screenshot: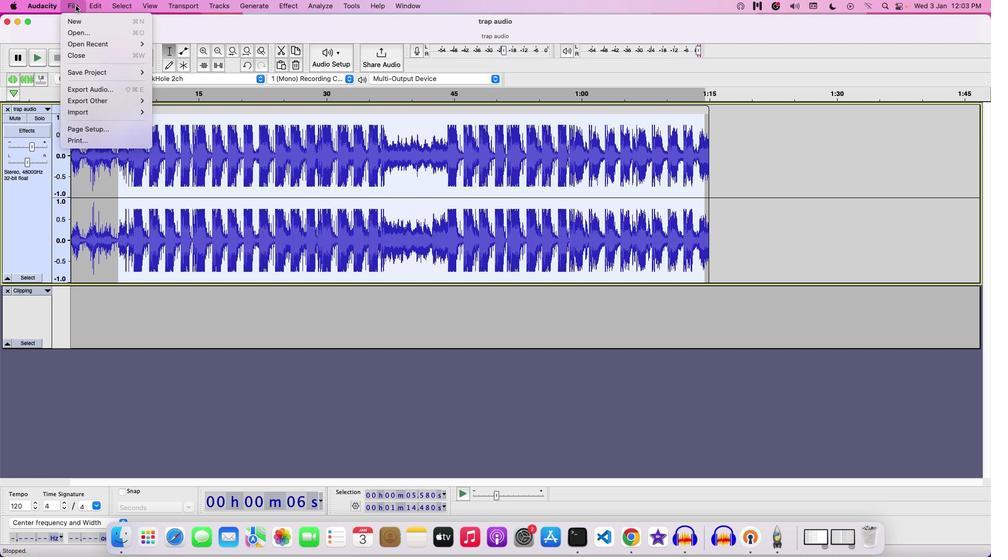 
Action: Mouse pressed left at (75, 5)
Screenshot: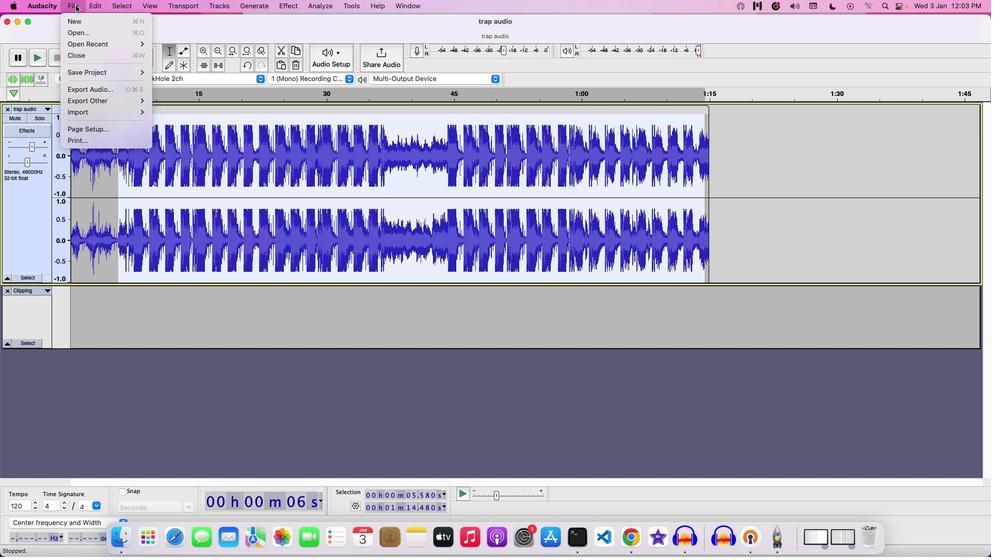 
Action: Mouse moved to (81, 68)
Screenshot: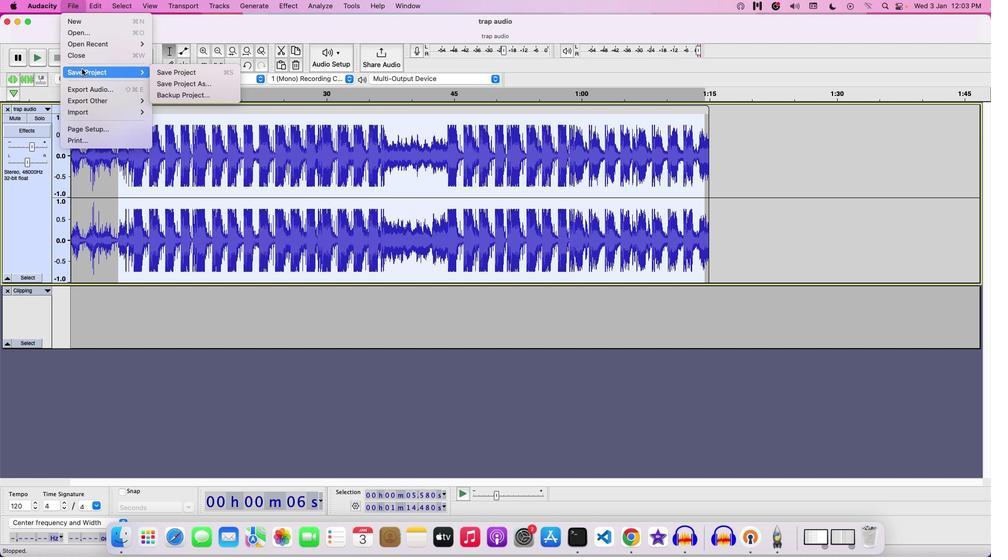
Action: Mouse pressed left at (81, 68)
Screenshot: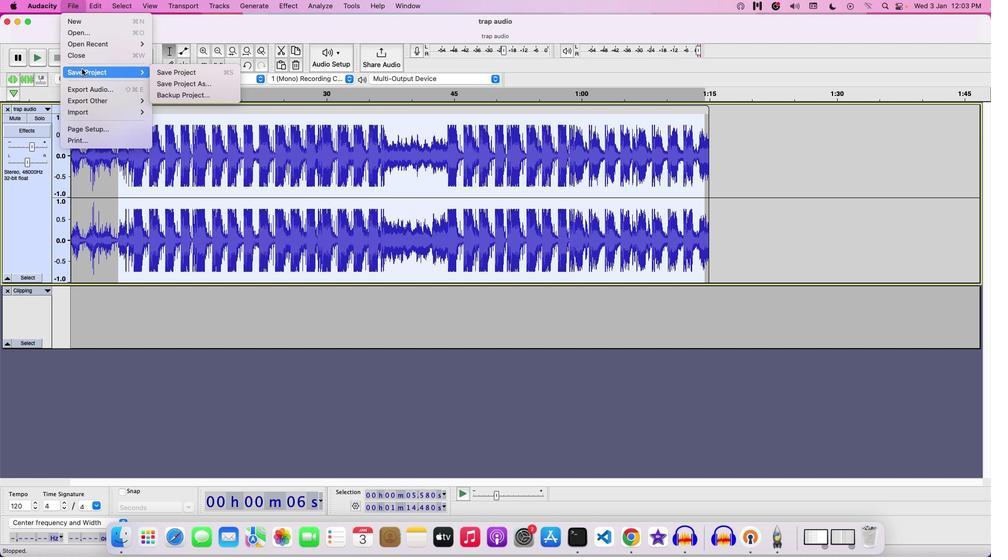 
Action: Mouse moved to (219, 70)
Screenshot: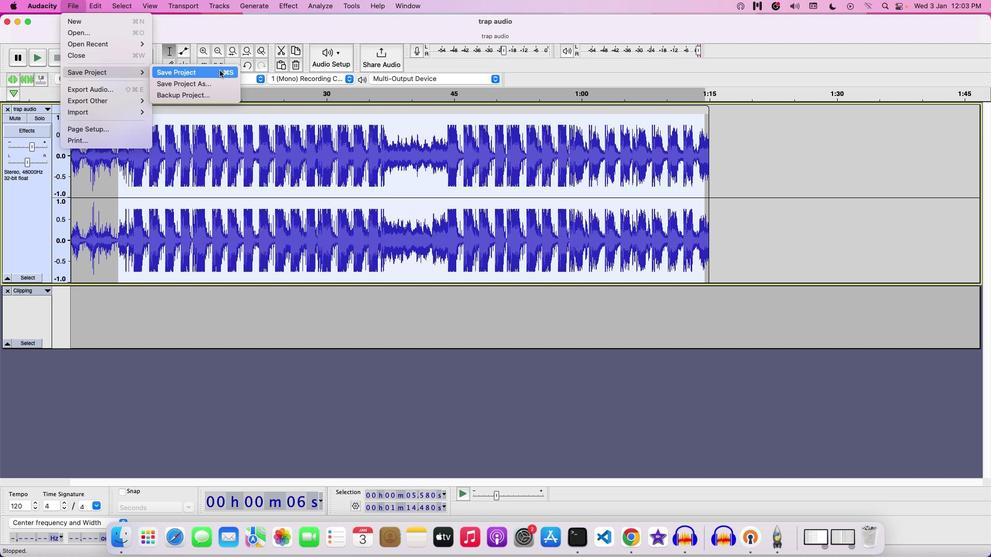 
Action: Mouse pressed left at (219, 70)
Screenshot: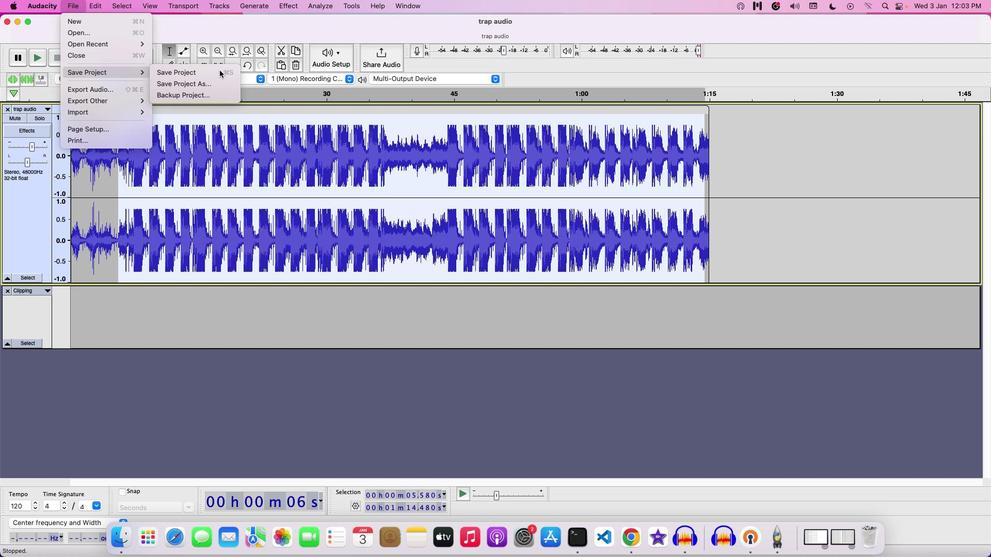 
Action: Mouse moved to (532, 138)
Screenshot: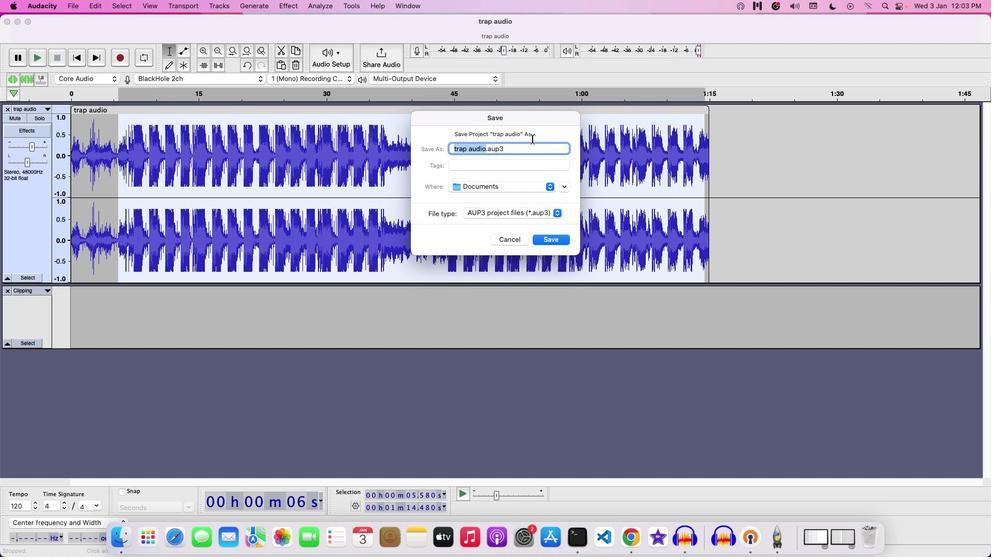 
Action: Key pressed Key.backspace'F''I''X''I''N''G'Key.space'C''L''I''P''I''N''G'
Screenshot: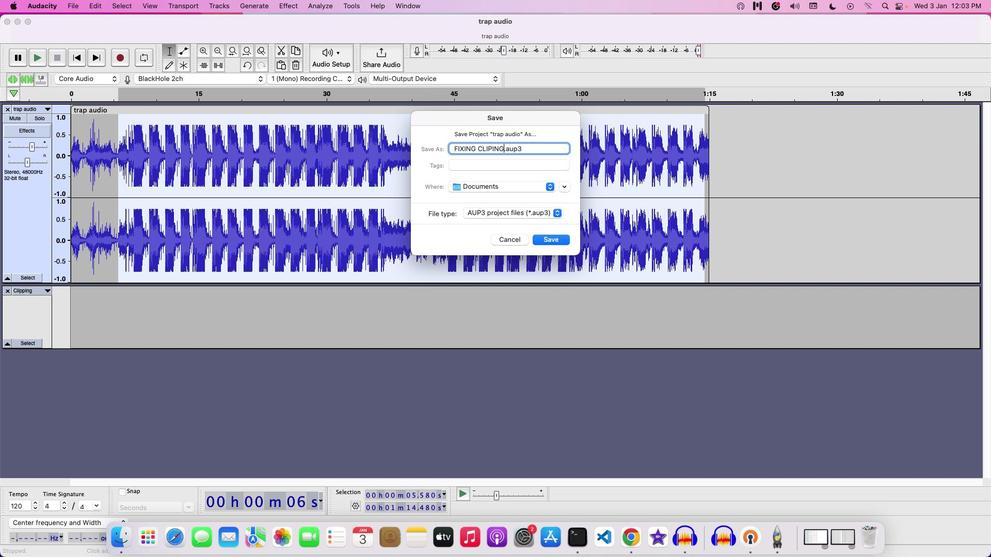 
Action: Mouse moved to (545, 240)
Screenshot: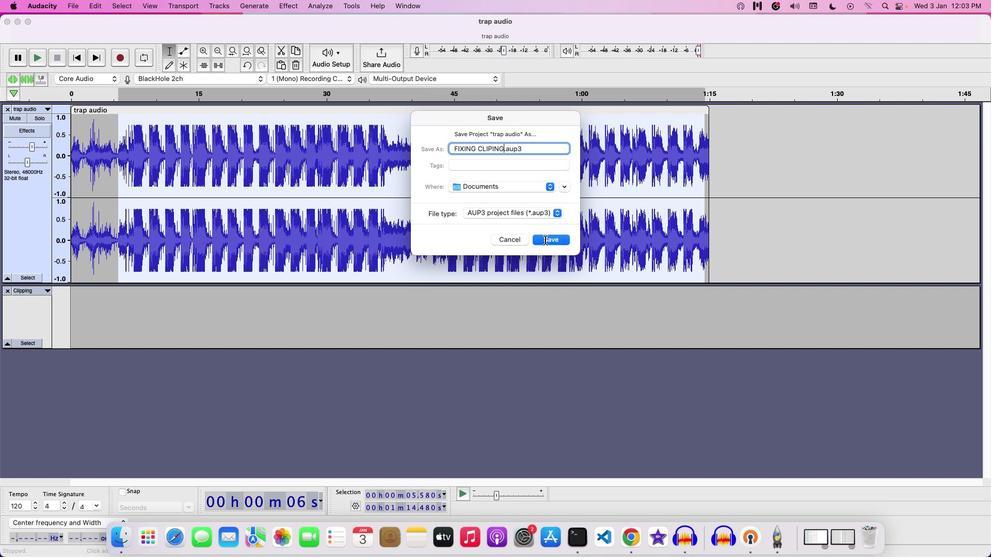 
Action: Mouse pressed left at (545, 240)
Screenshot: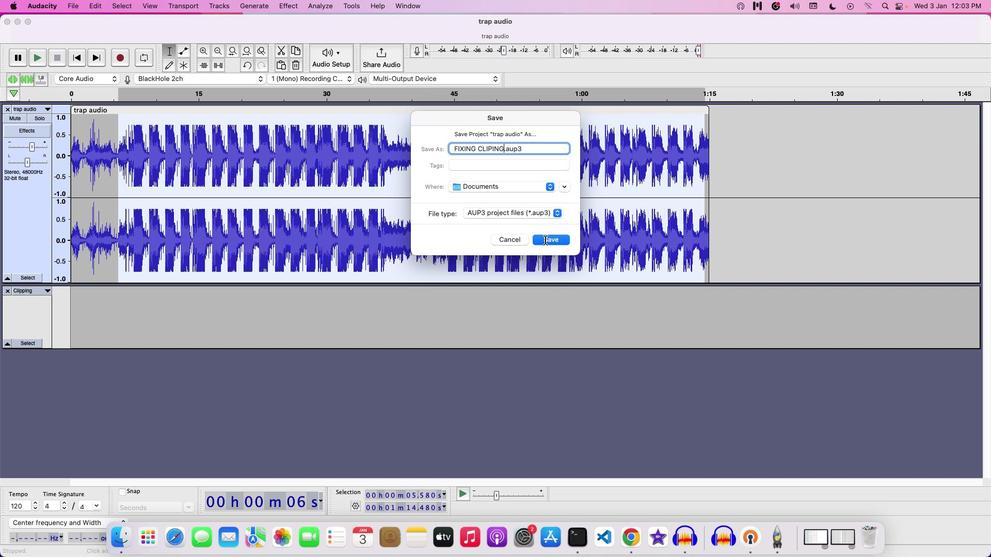 
Action: Mouse moved to (551, 233)
Screenshot: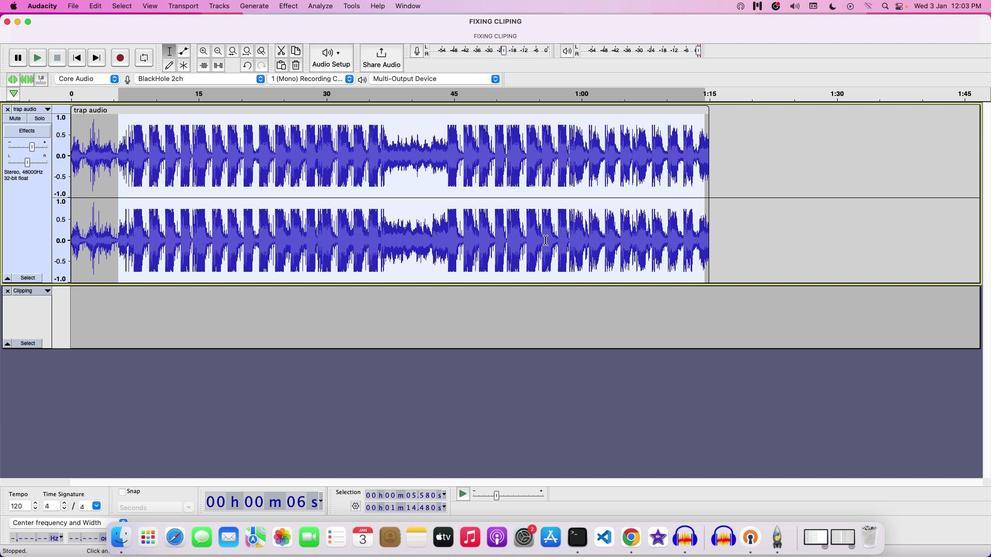 
